 Task: Find connections with filter location Merelbeke with filter topic #SMMwith filter profile language German with filter current company Mitsubishi Electric in India with filter school P E S College of Engineering, MANDYA with filter industry Solar Electric Power Generation with filter service category Digital Marketing with filter keywords title Heavy Equipment Operator
Action: Mouse moved to (553, 103)
Screenshot: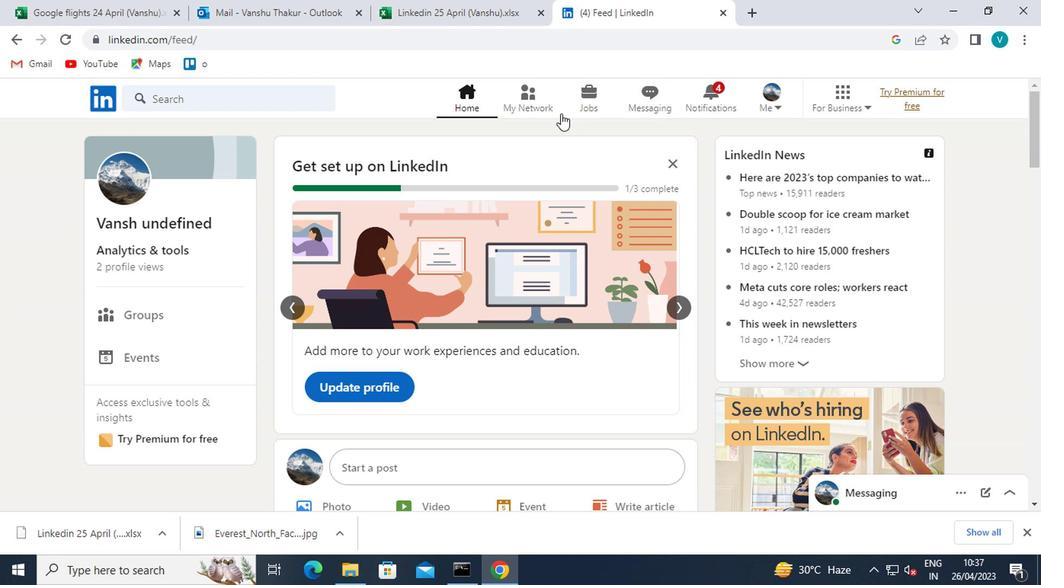 
Action: Mouse pressed left at (553, 103)
Screenshot: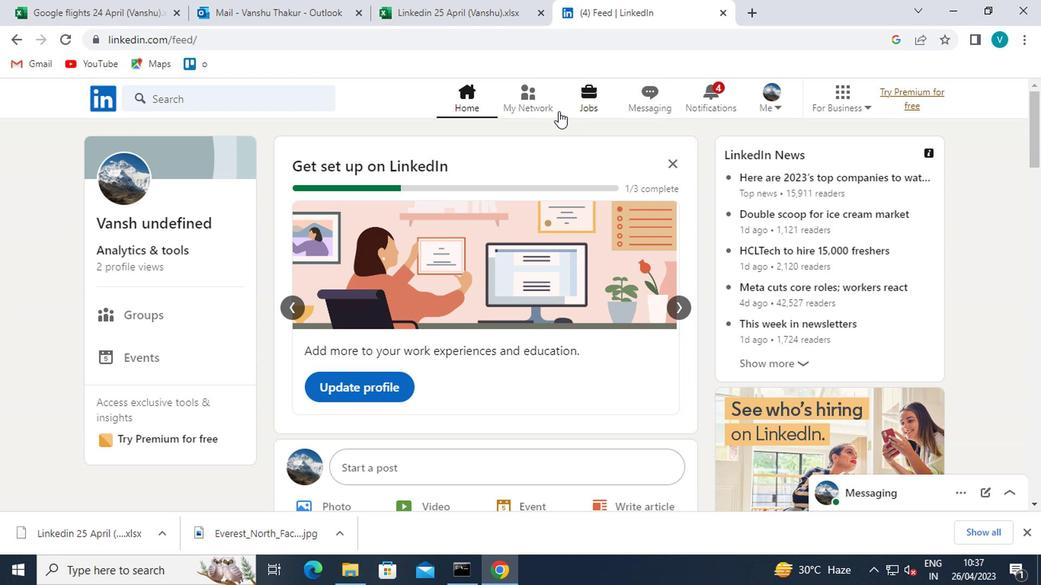 
Action: Mouse moved to (171, 177)
Screenshot: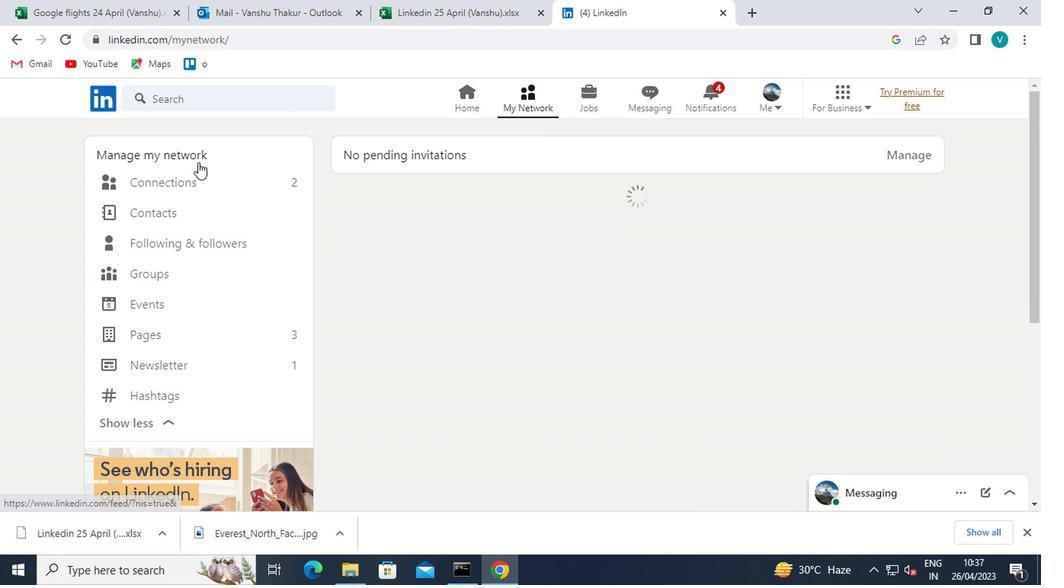 
Action: Mouse pressed left at (171, 177)
Screenshot: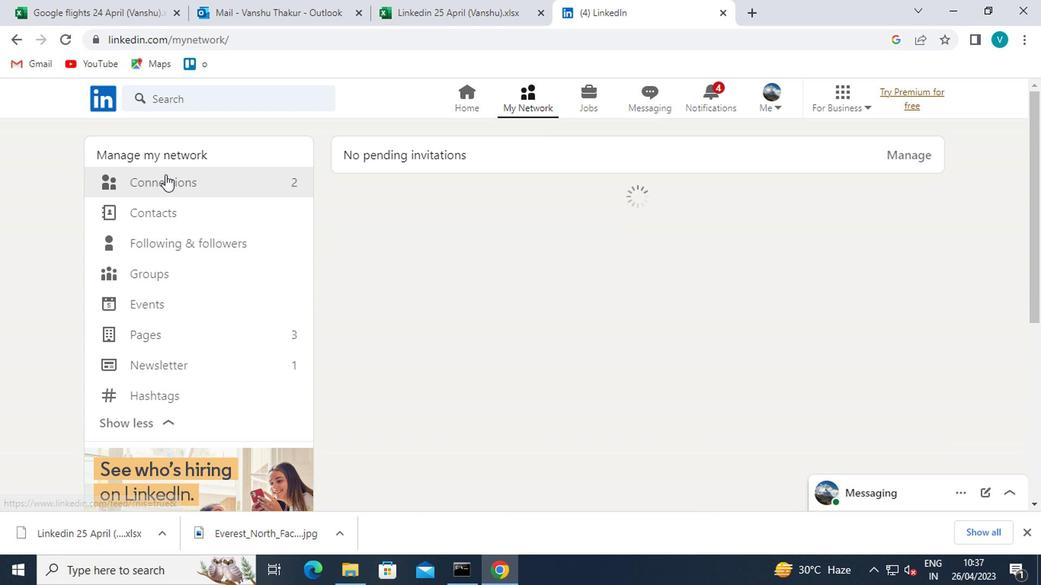 
Action: Mouse moved to (628, 175)
Screenshot: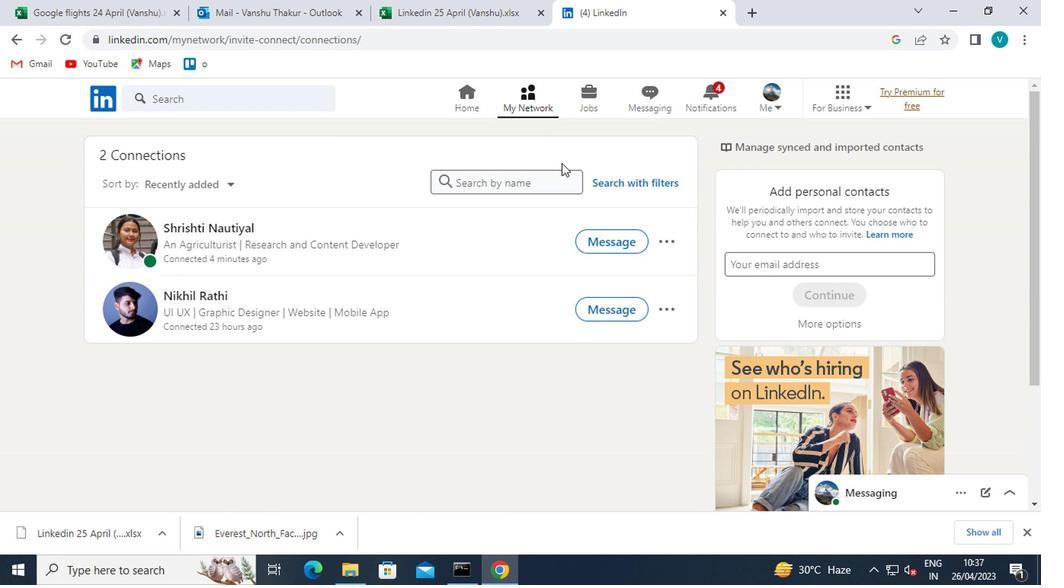 
Action: Mouse pressed left at (628, 175)
Screenshot: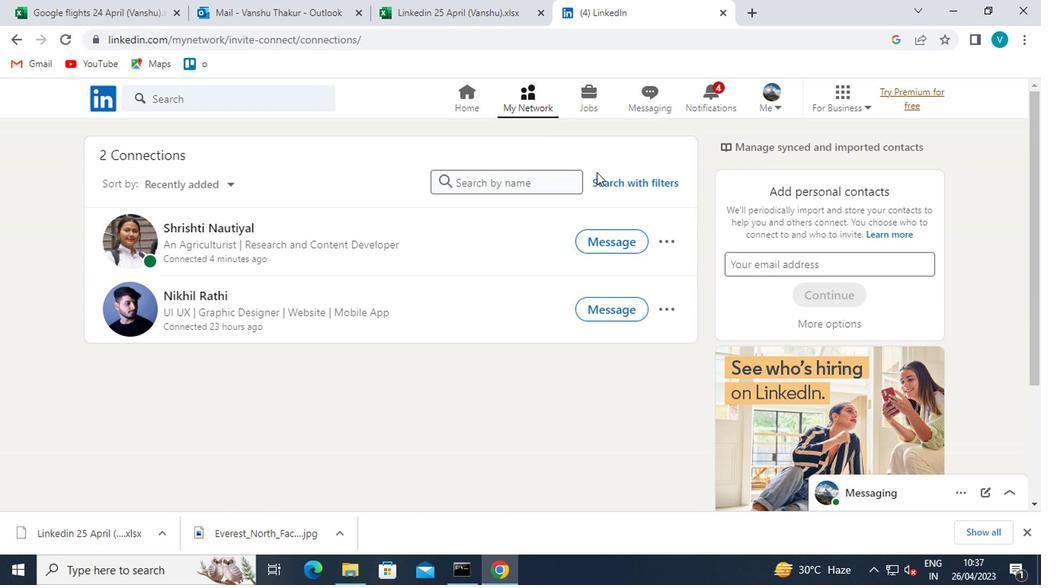 
Action: Mouse moved to (505, 138)
Screenshot: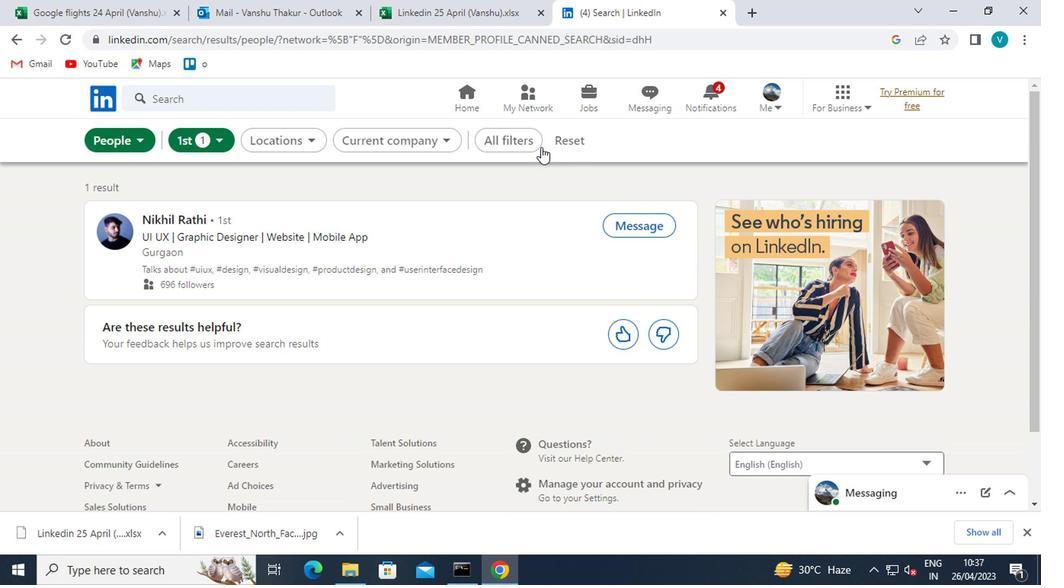 
Action: Mouse pressed left at (505, 138)
Screenshot: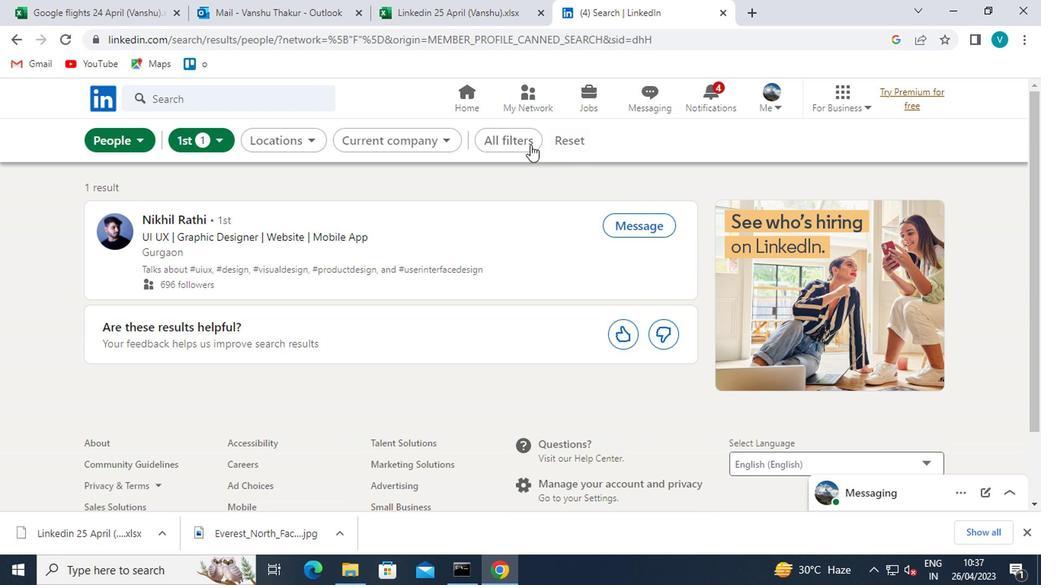 
Action: Mouse moved to (724, 269)
Screenshot: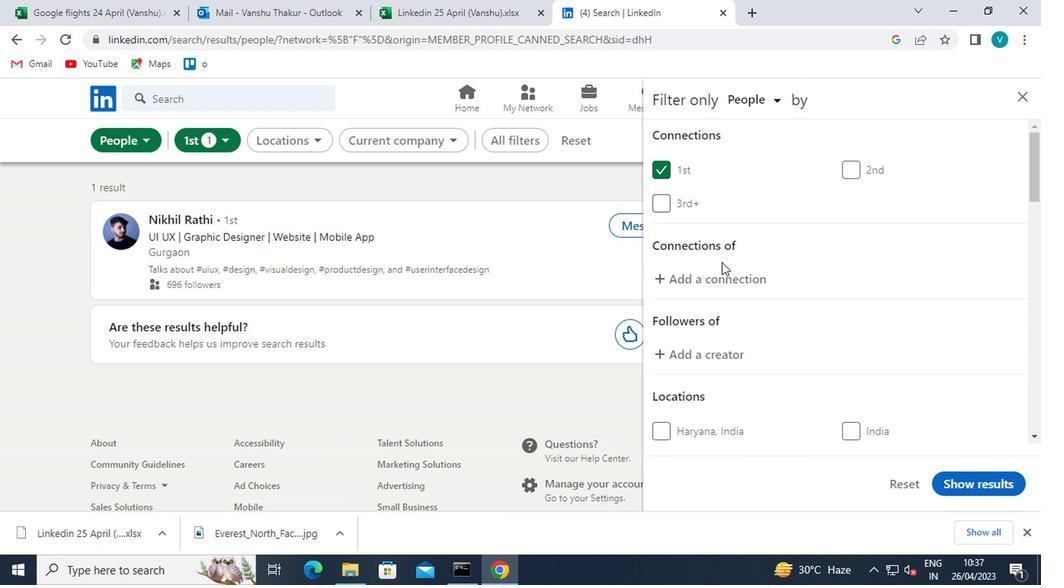 
Action: Mouse scrolled (724, 268) with delta (0, 0)
Screenshot: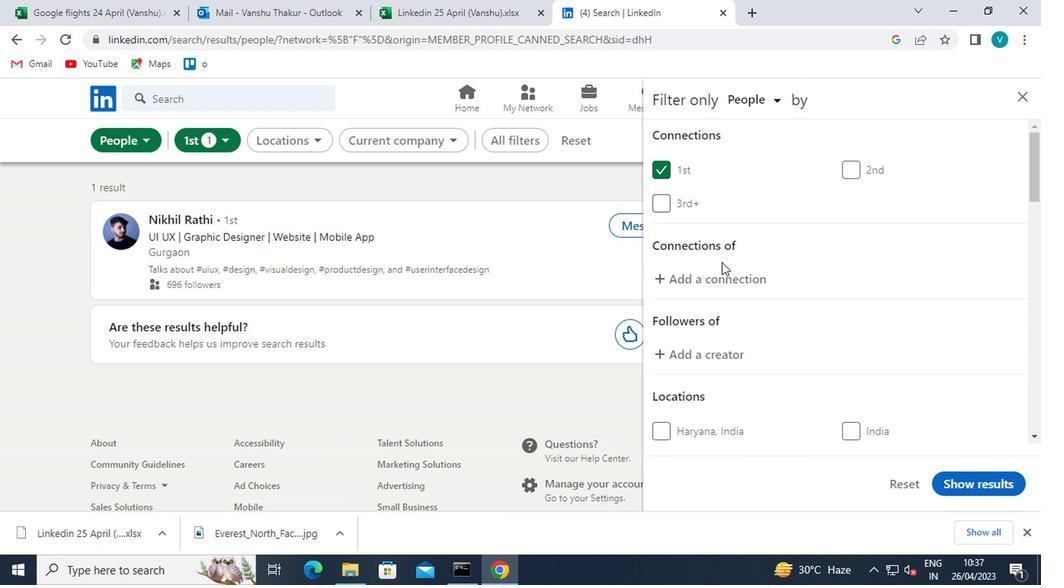
Action: Mouse scrolled (724, 268) with delta (0, 0)
Screenshot: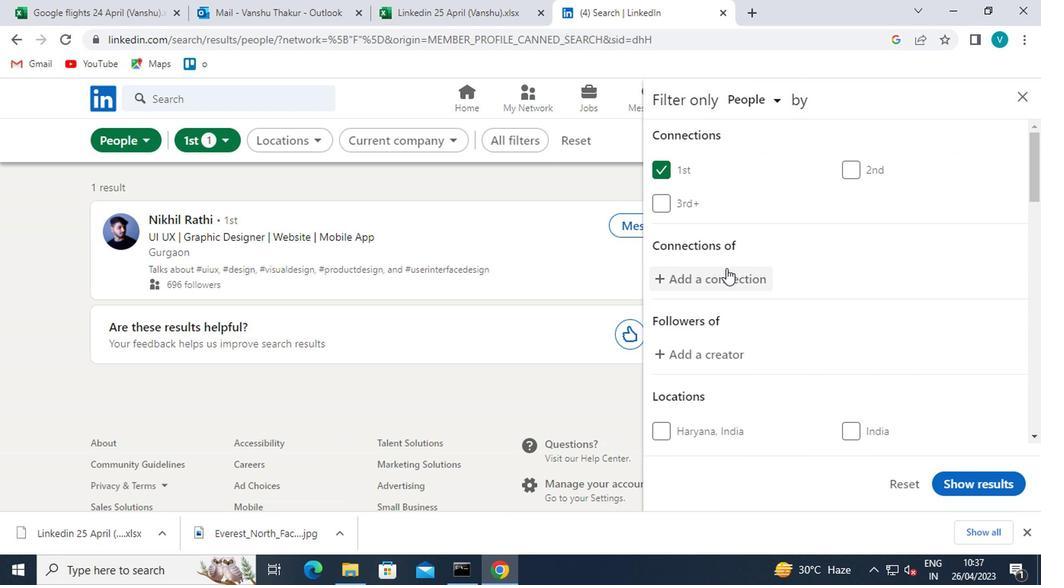 
Action: Mouse moved to (724, 341)
Screenshot: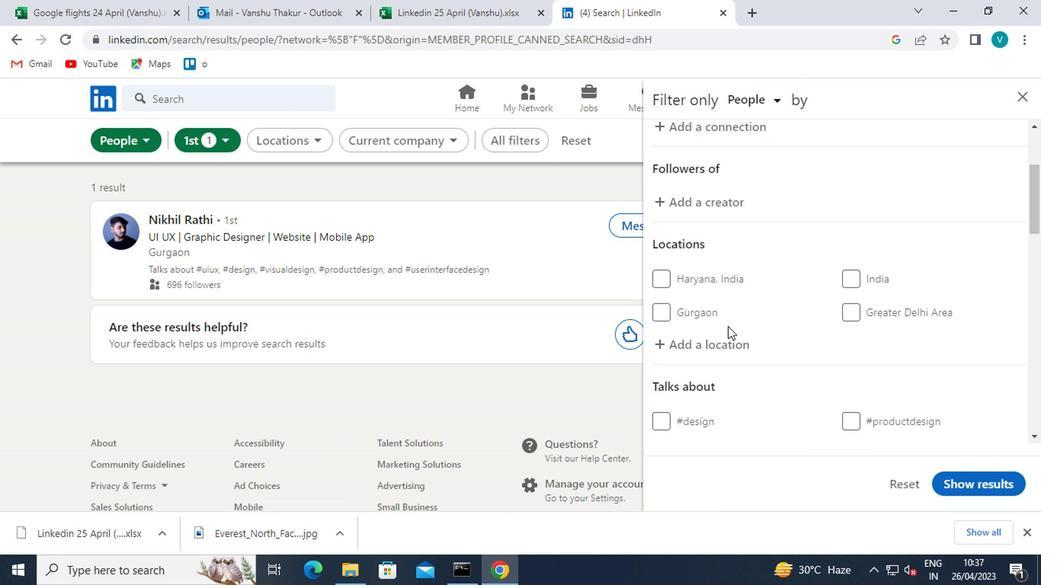 
Action: Mouse pressed left at (724, 341)
Screenshot: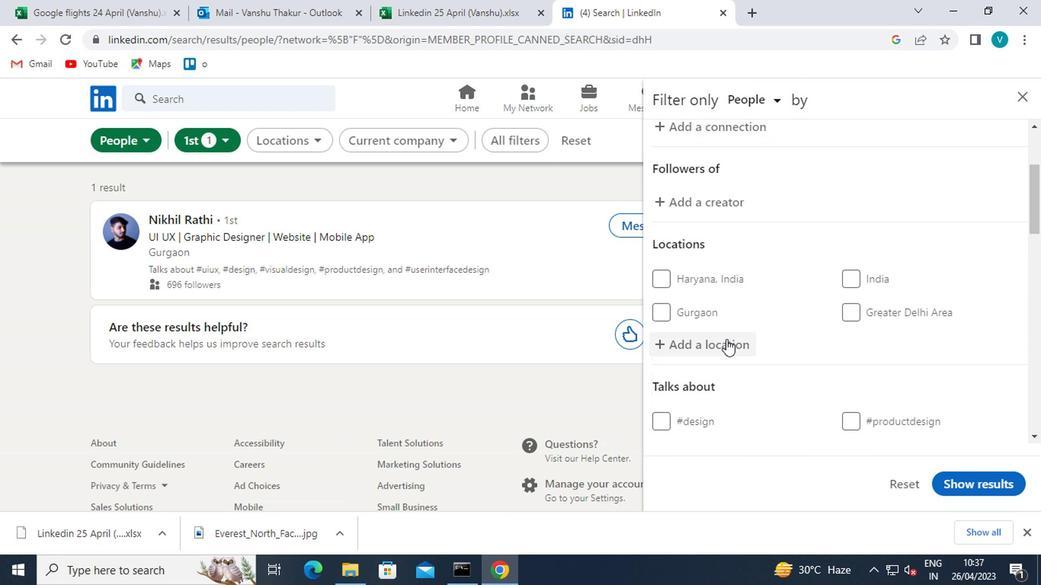 
Action: Key pressed <Key.shift>MERELN<Key.backspace>BEKE
Screenshot: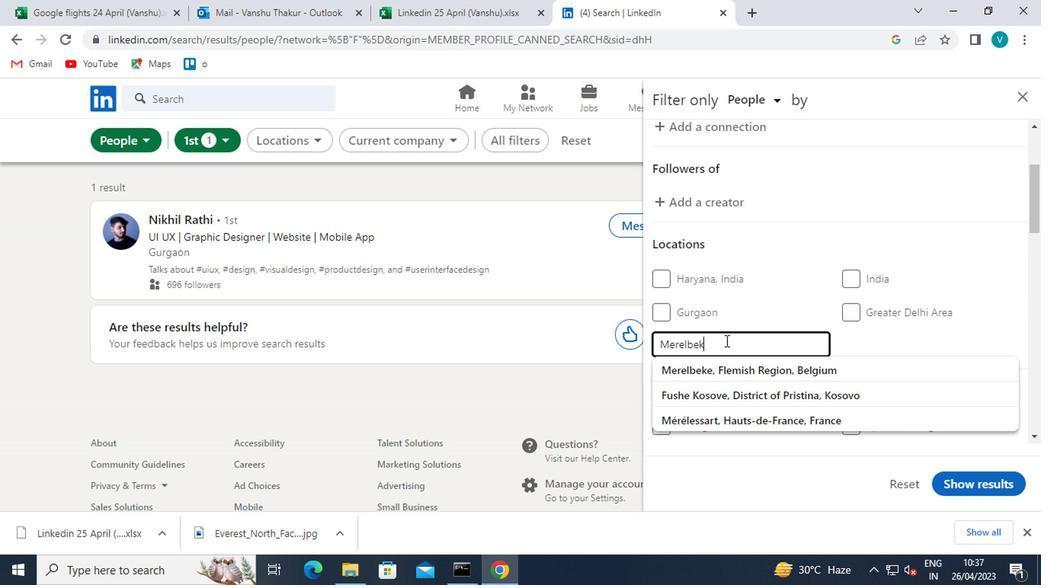 
Action: Mouse moved to (736, 369)
Screenshot: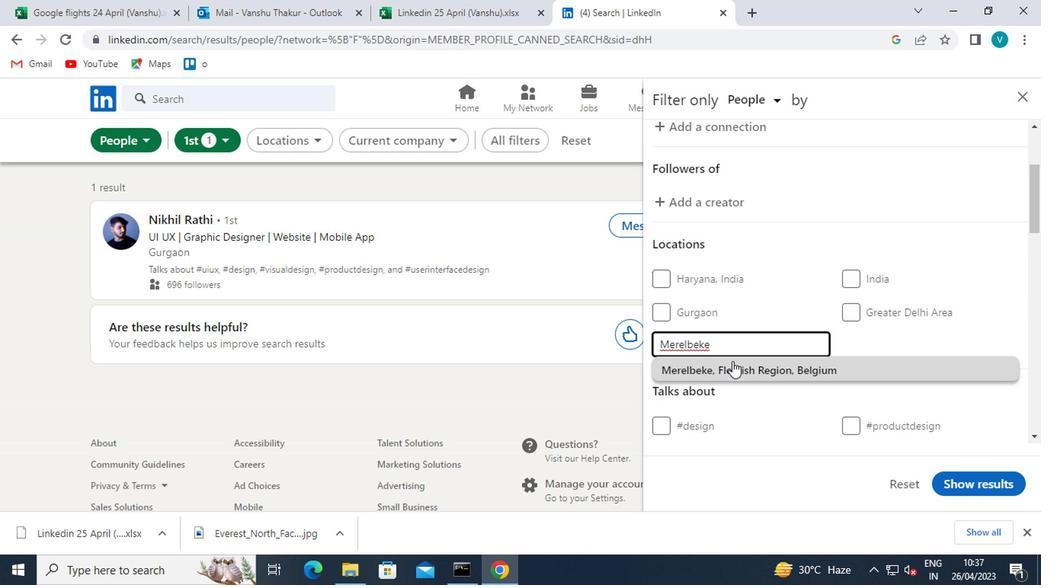 
Action: Mouse pressed left at (736, 369)
Screenshot: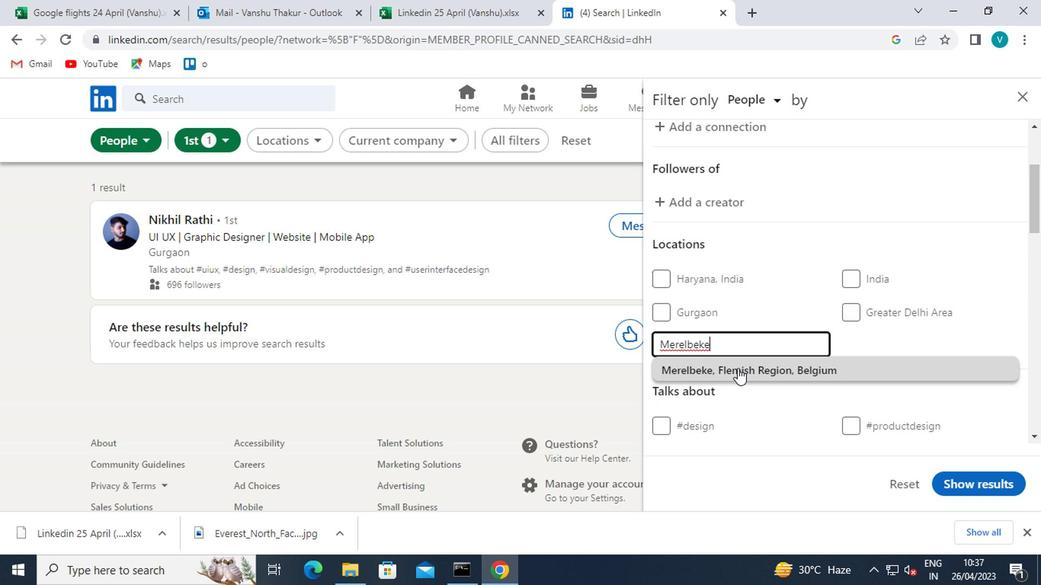 
Action: Mouse scrolled (736, 368) with delta (0, 0)
Screenshot: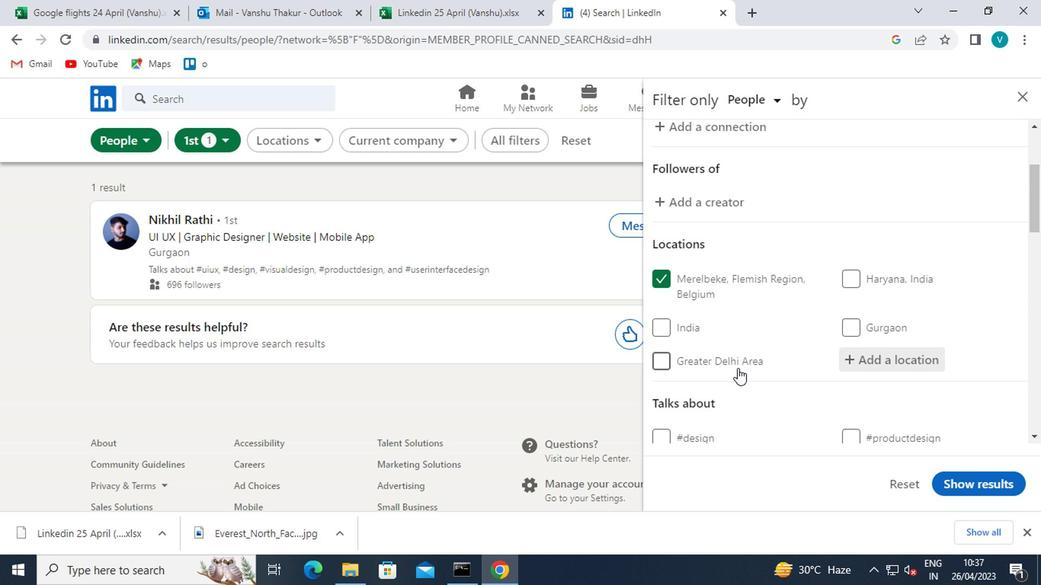 
Action: Mouse scrolled (736, 368) with delta (0, 0)
Screenshot: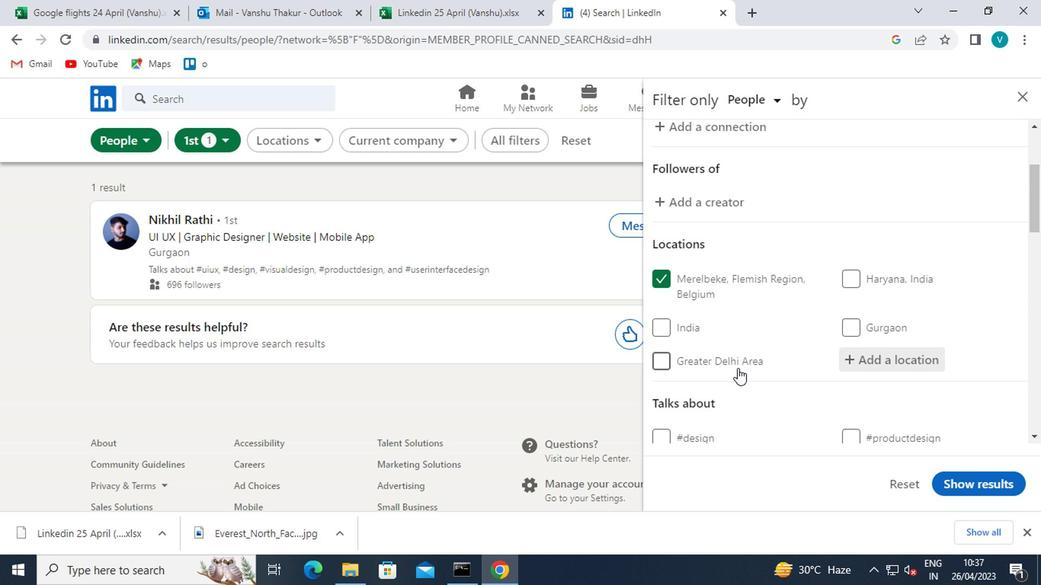
Action: Mouse moved to (857, 341)
Screenshot: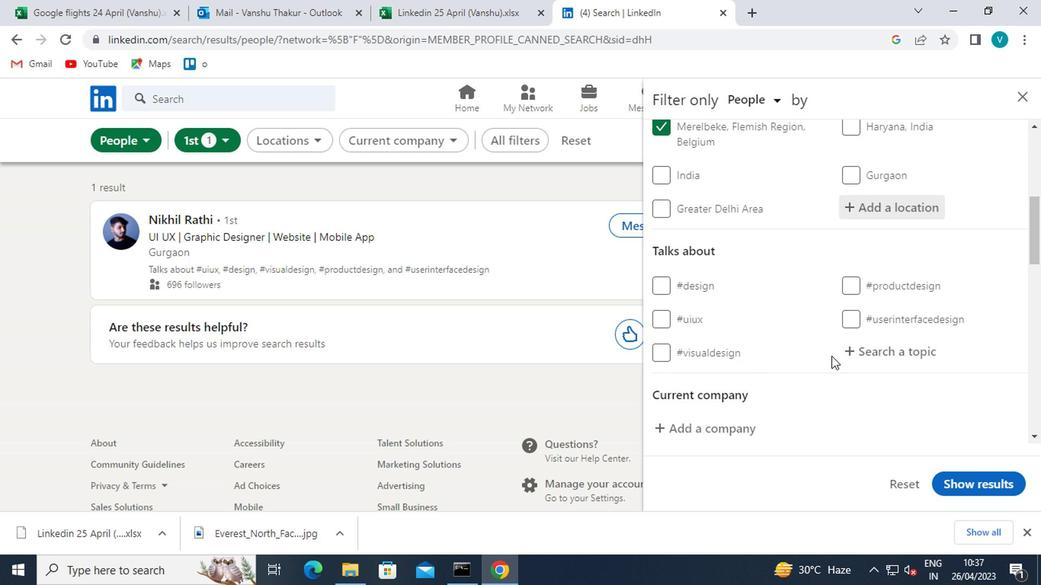 
Action: Mouse pressed left at (857, 341)
Screenshot: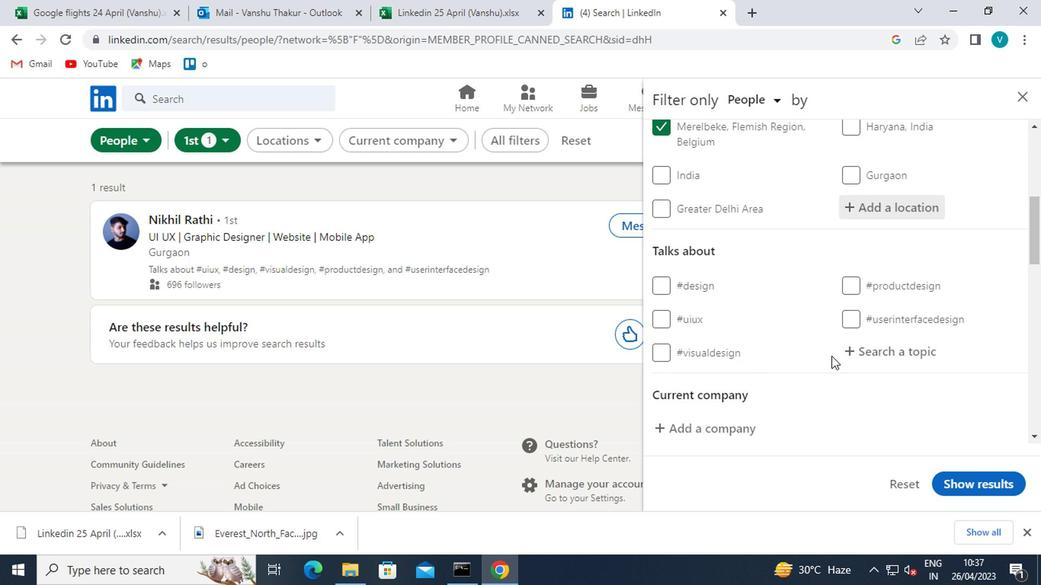 
Action: Mouse moved to (858, 341)
Screenshot: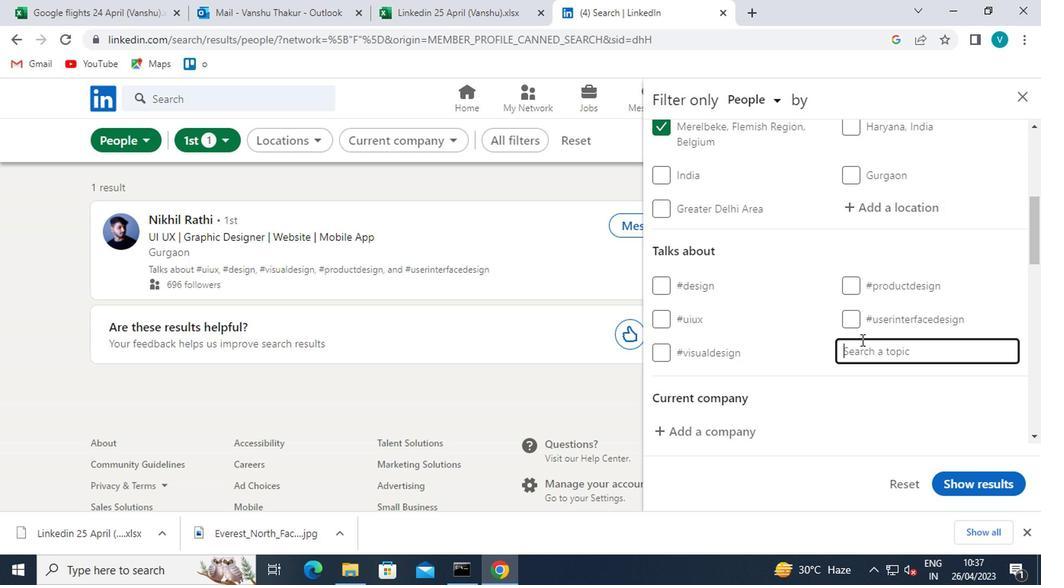 
Action: Key pressed <Key.shift><Key.shift><Key.shift><Key.shift><Key.shift><Key.shift><Key.shift><Key.shift><Key.shift><Key.shift><Key.shift><Key.shift><Key.shift><Key.shift><Key.shift><Key.shift><Key.shift><Key.shift><Key.shift><Key.shift><Key.shift>#<Key.shift><Key.shift><Key.shift><Key.shift><Key.shift><Key.shift><Key.shift><Key.shift><Key.shift><Key.shift>SMM
Screenshot: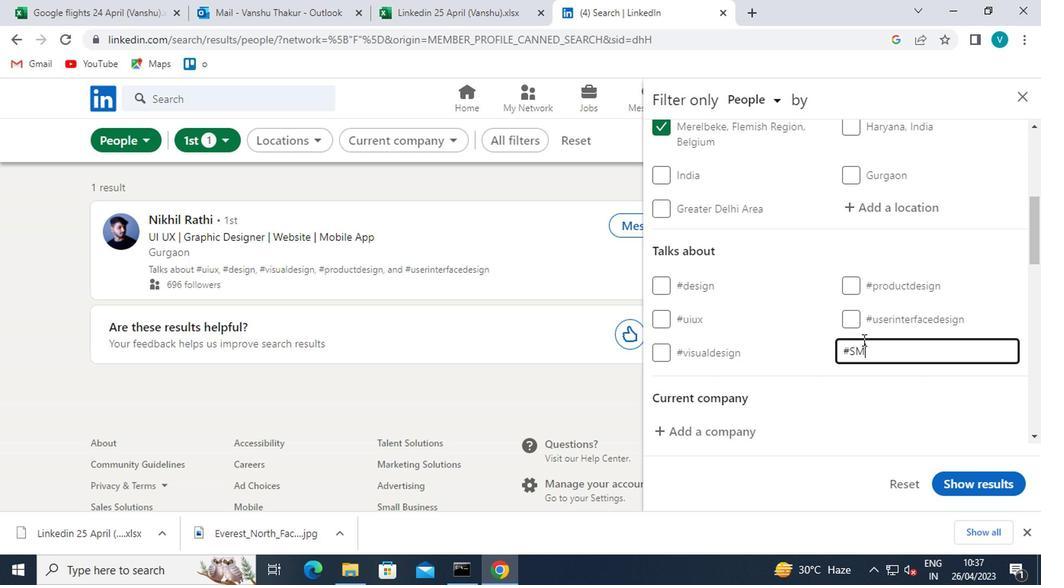 
Action: Mouse moved to (867, 374)
Screenshot: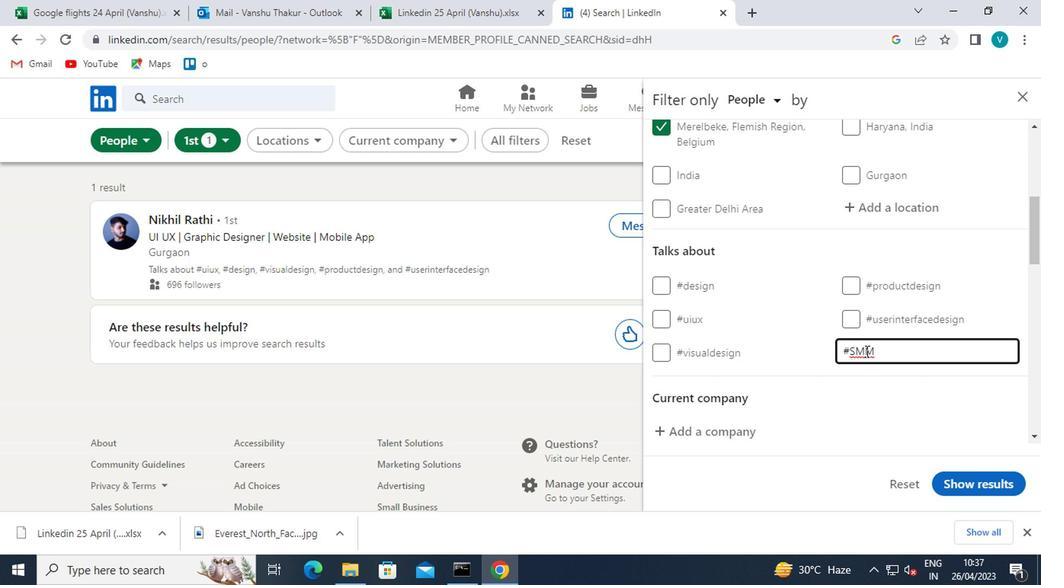 
Action: Mouse pressed left at (867, 374)
Screenshot: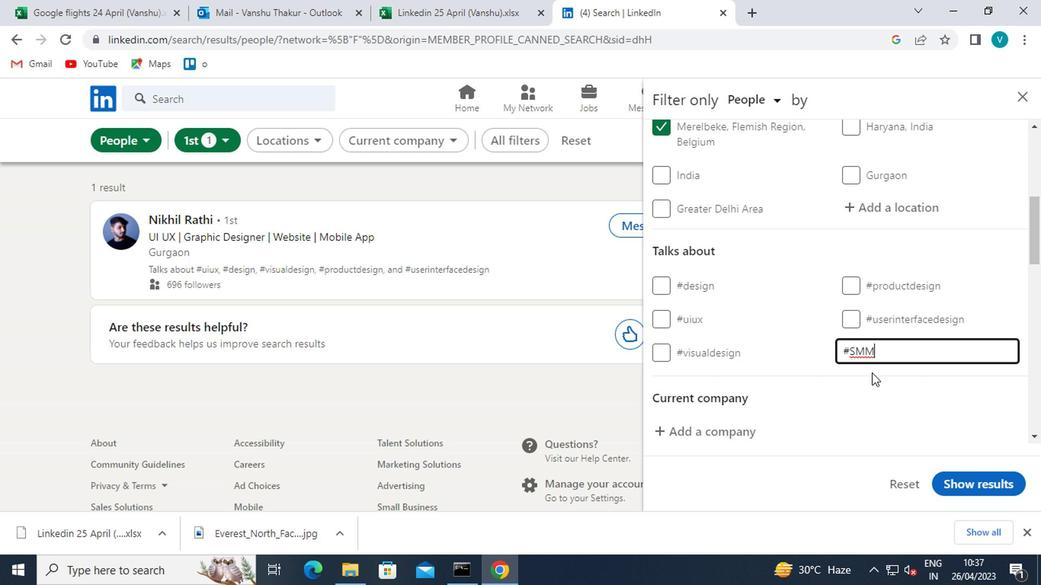 
Action: Mouse scrolled (867, 373) with delta (0, -1)
Screenshot: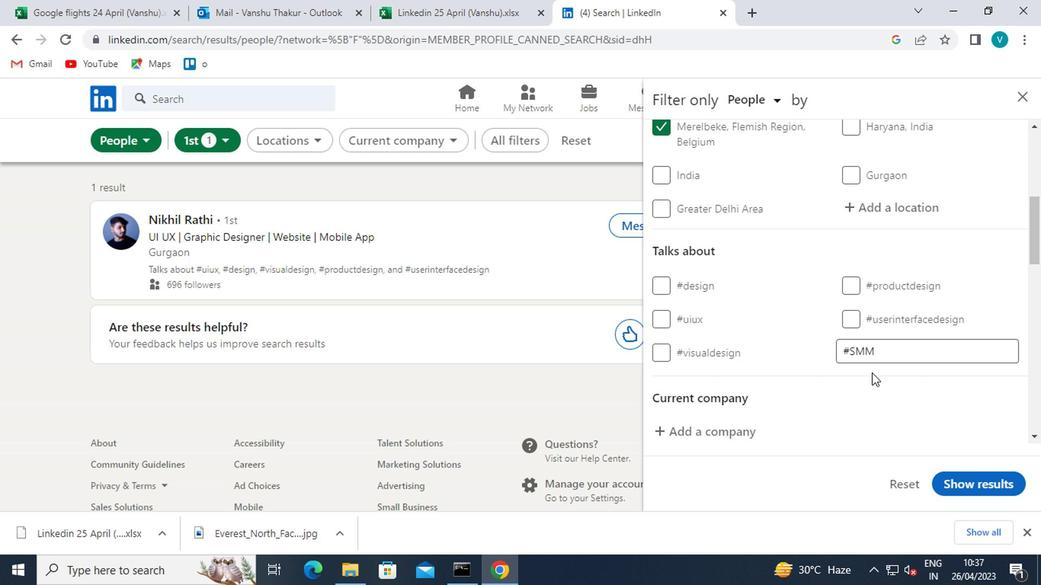 
Action: Mouse scrolled (867, 373) with delta (0, -1)
Screenshot: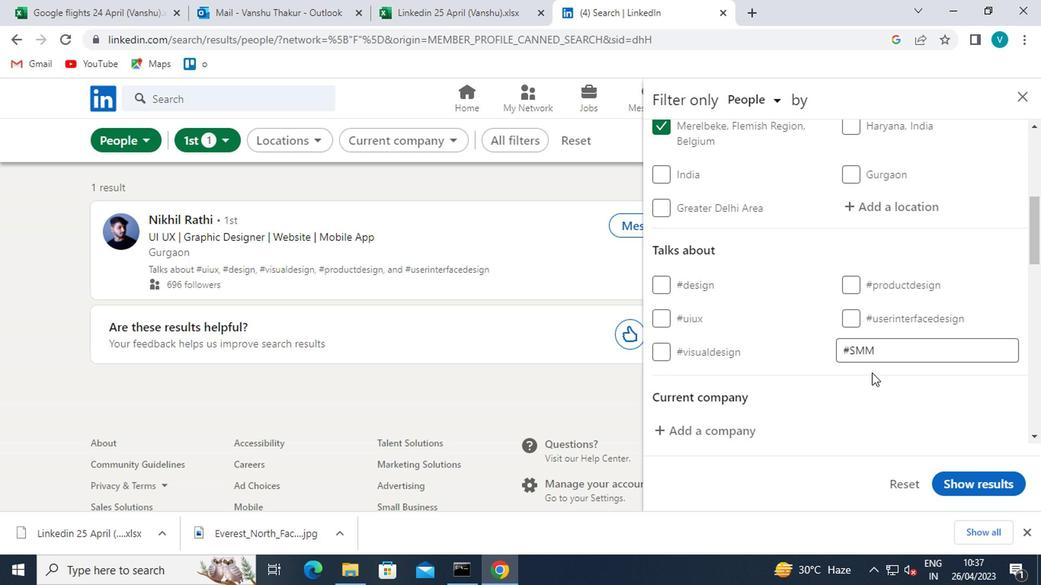 
Action: Mouse scrolled (867, 373) with delta (0, -1)
Screenshot: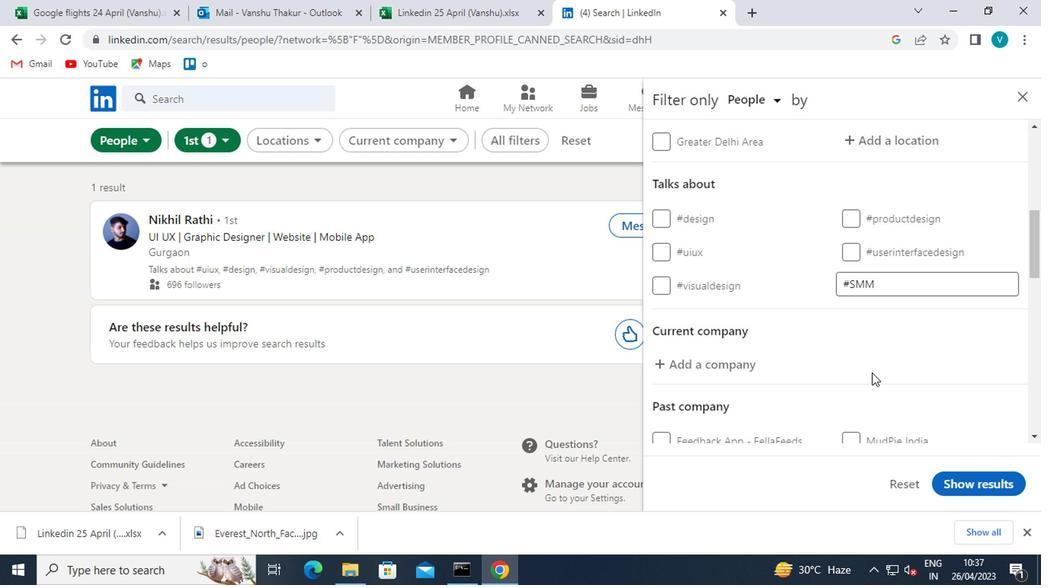 
Action: Mouse moved to (734, 203)
Screenshot: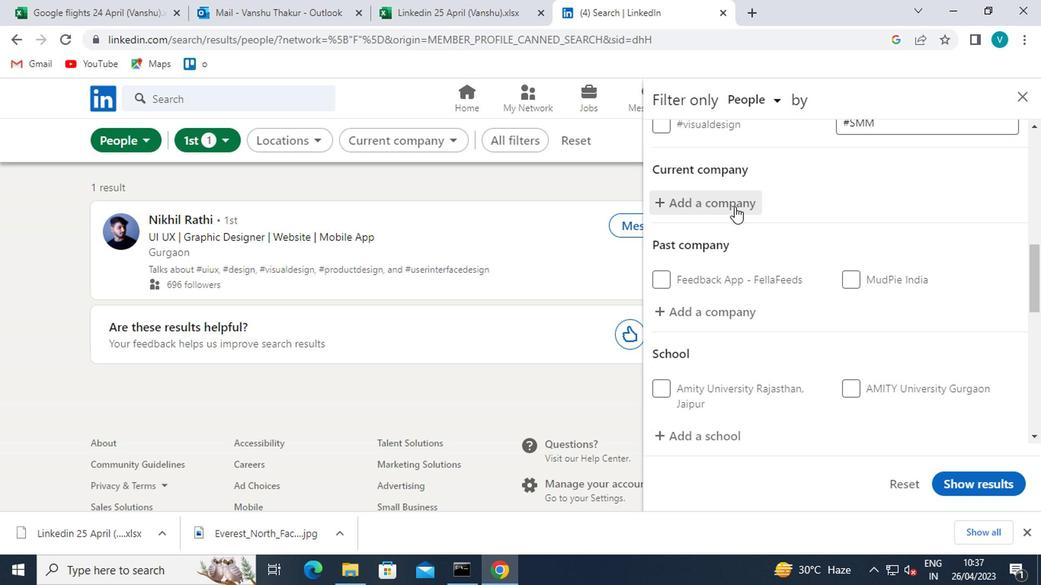 
Action: Mouse pressed left at (734, 203)
Screenshot: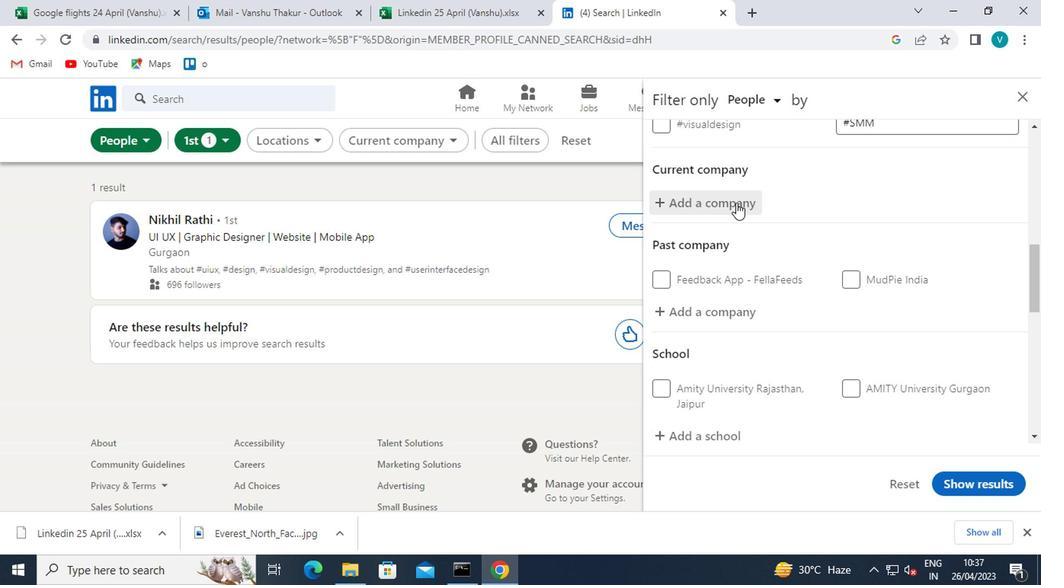
Action: Mouse moved to (734, 202)
Screenshot: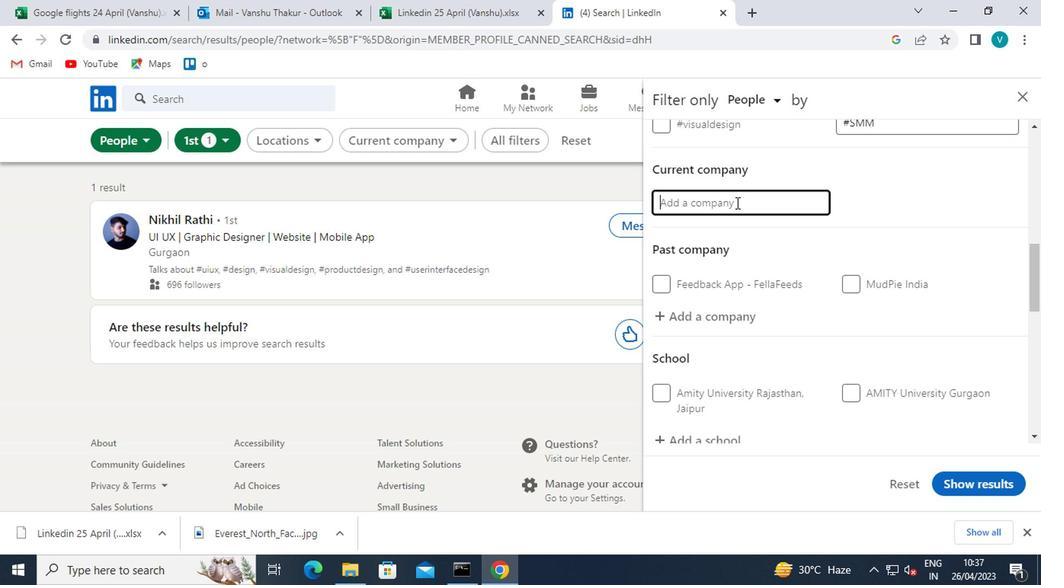 
Action: Key pressed <Key.shift>MITU<Key.backspace>SUBI
Screenshot: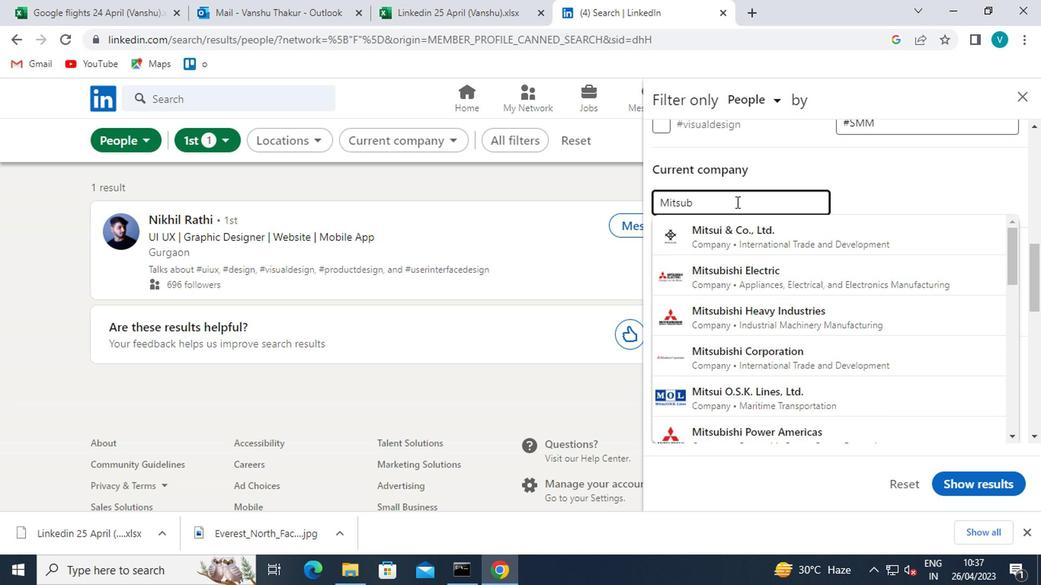 
Action: Mouse moved to (716, 233)
Screenshot: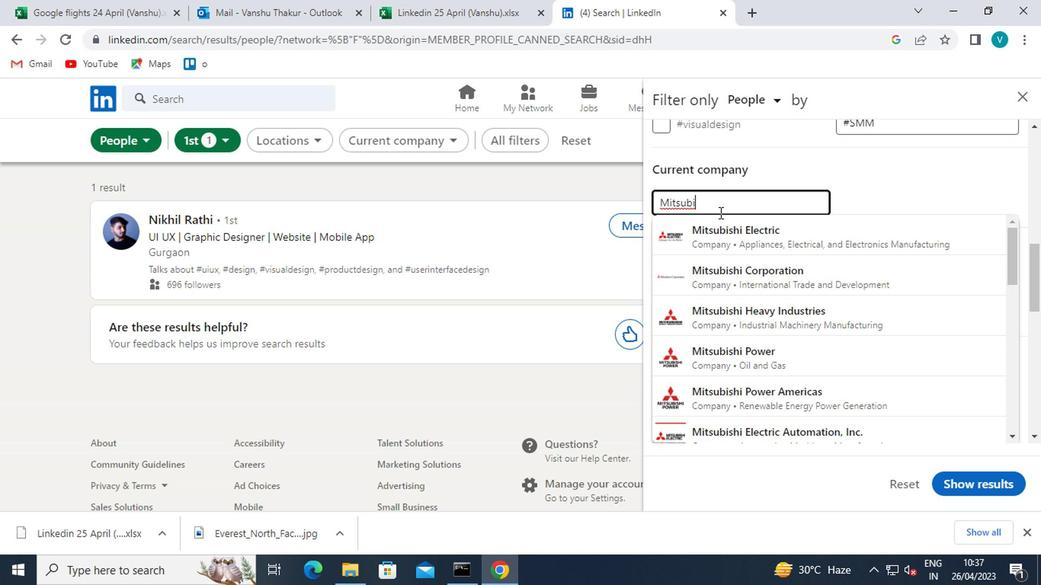 
Action: Mouse pressed left at (716, 233)
Screenshot: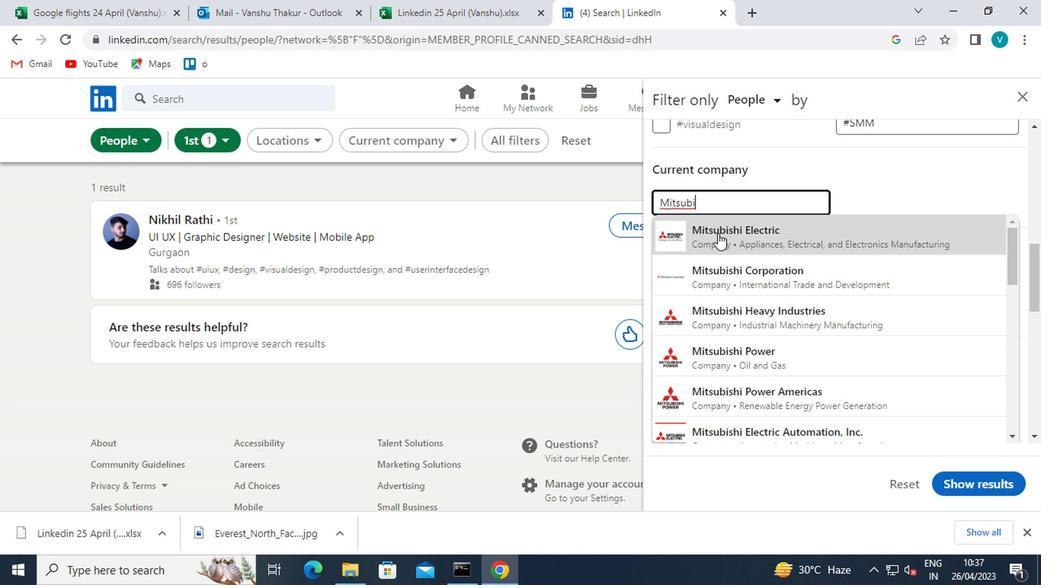 
Action: Mouse scrolled (716, 233) with delta (0, 0)
Screenshot: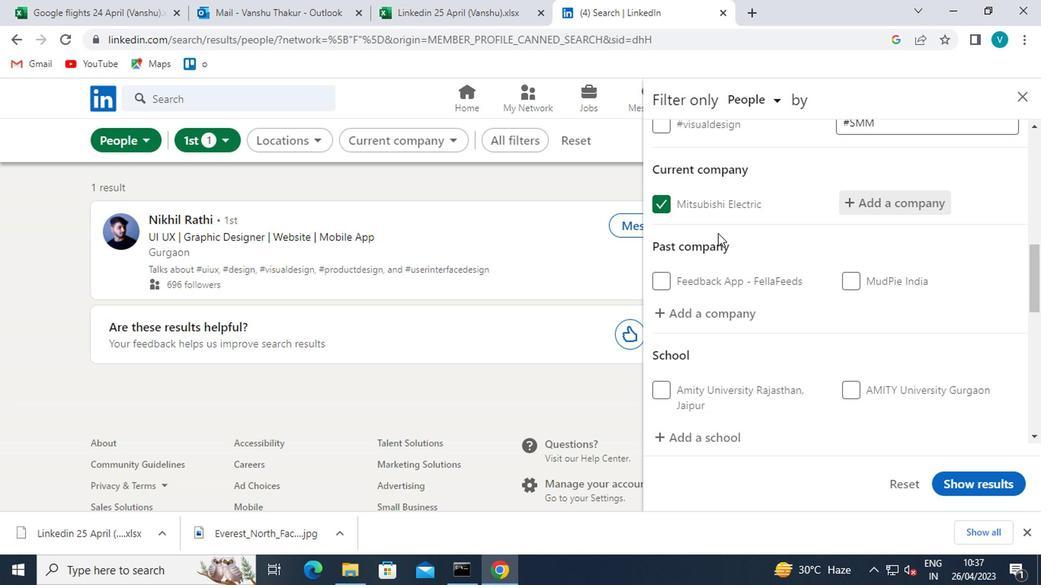 
Action: Mouse scrolled (716, 233) with delta (0, 0)
Screenshot: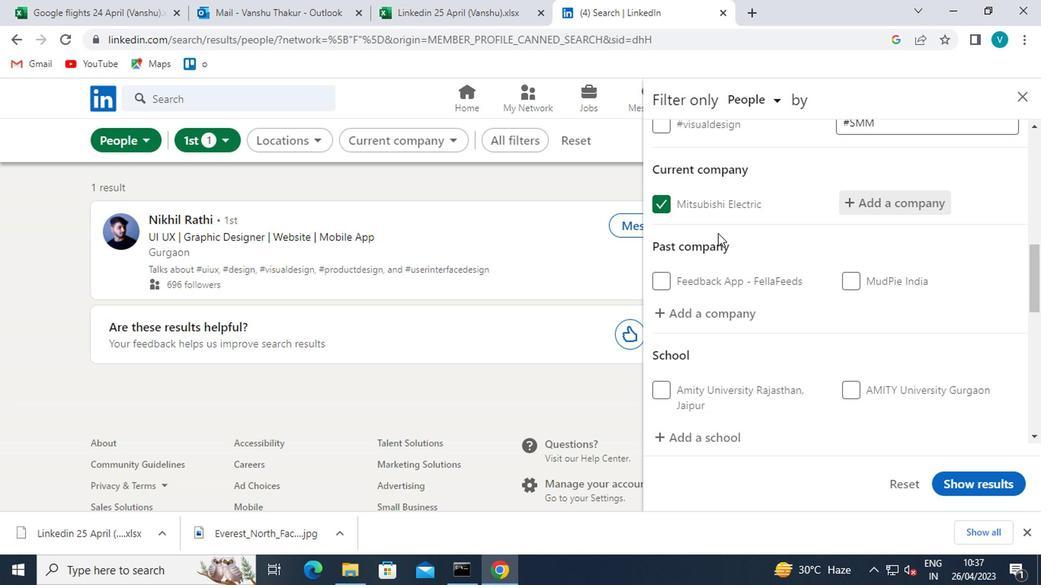 
Action: Mouse moved to (693, 283)
Screenshot: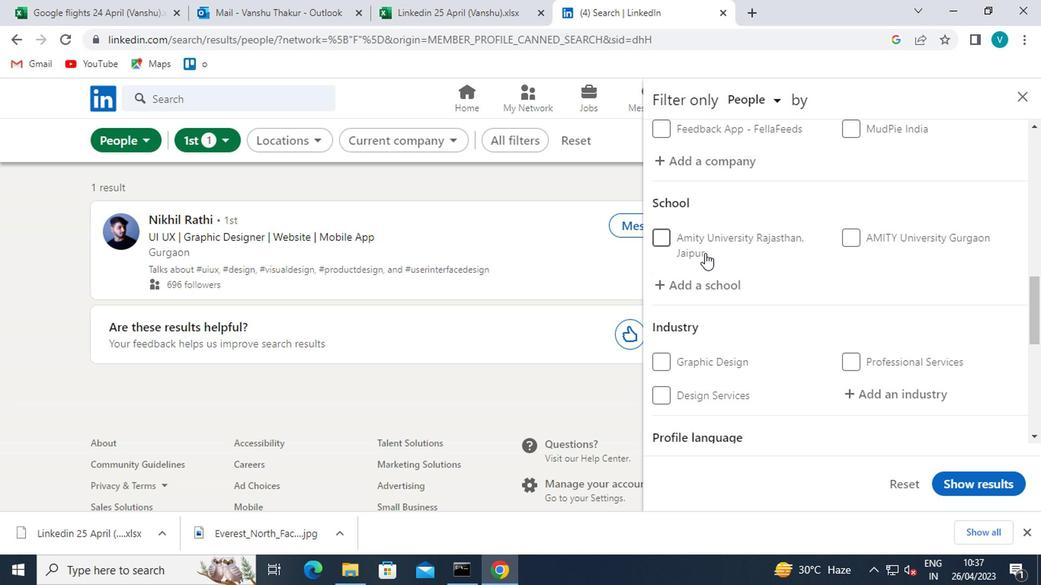 
Action: Mouse pressed left at (693, 283)
Screenshot: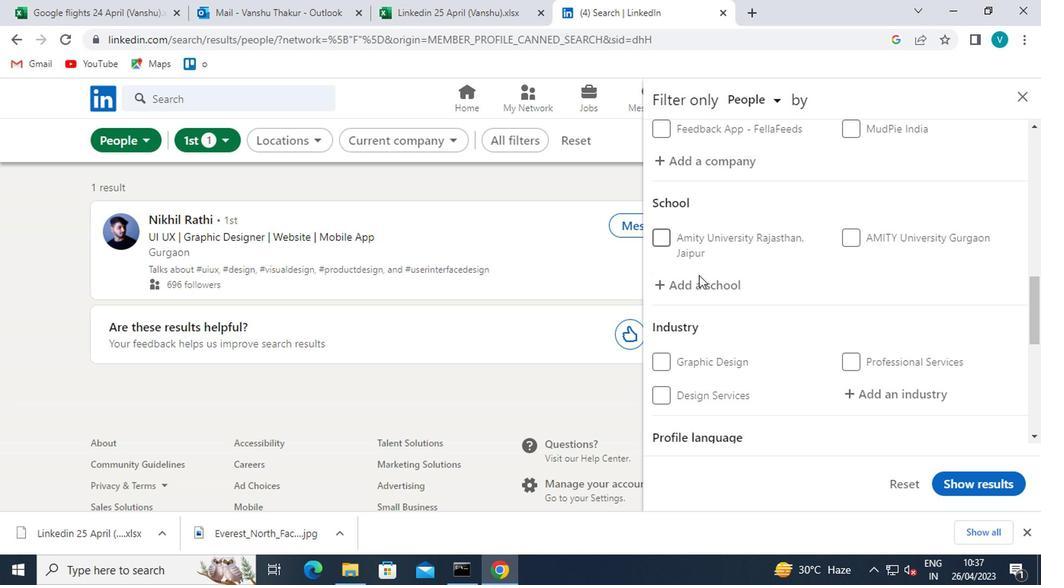 
Action: Key pressed <Key.shift>P<Key.space><Key.shift>E<Key.space><Key.shift>S<Key.space>
Screenshot: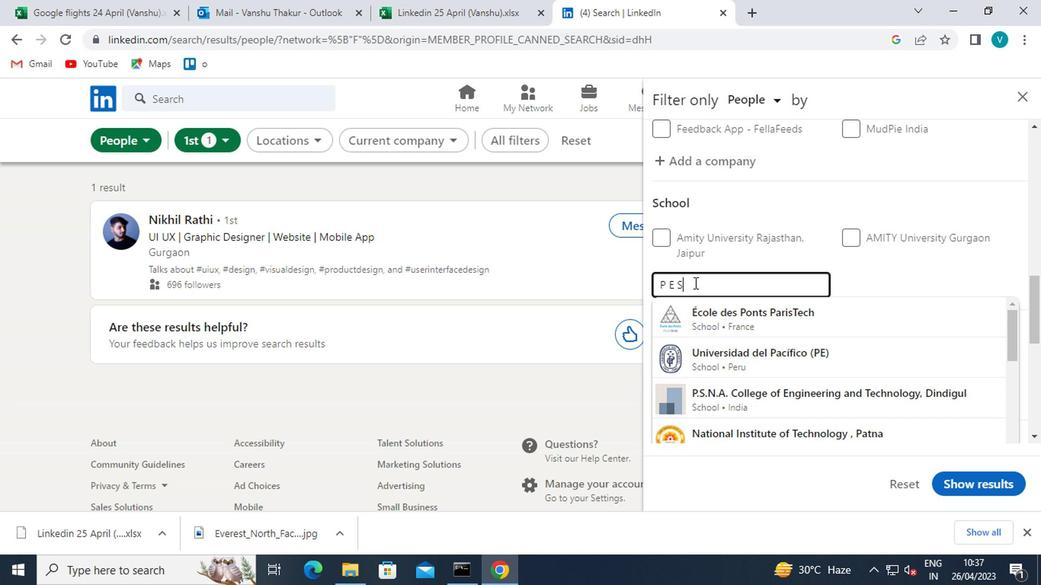 
Action: Mouse moved to (783, 397)
Screenshot: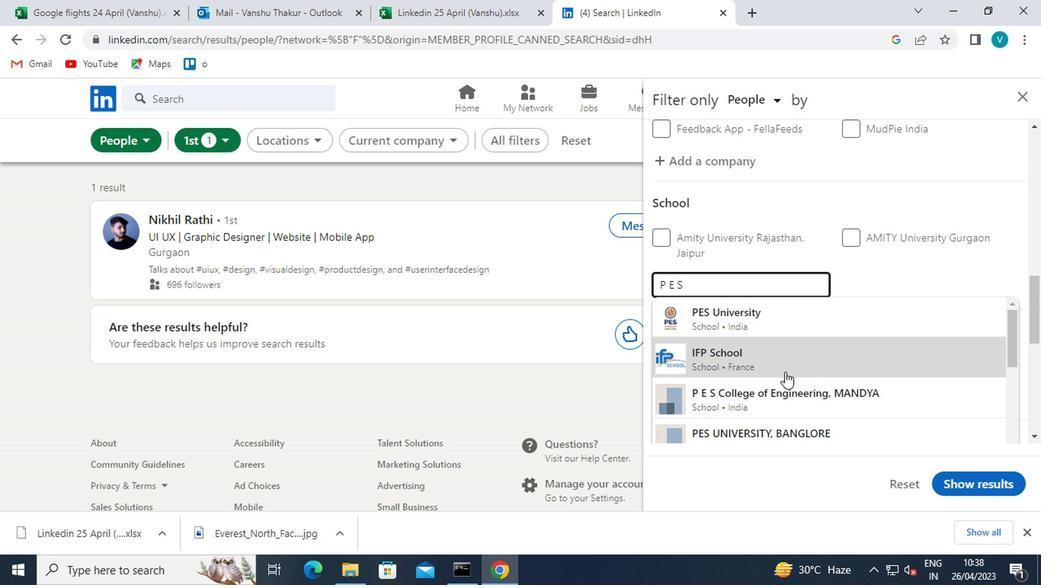 
Action: Mouse pressed left at (783, 397)
Screenshot: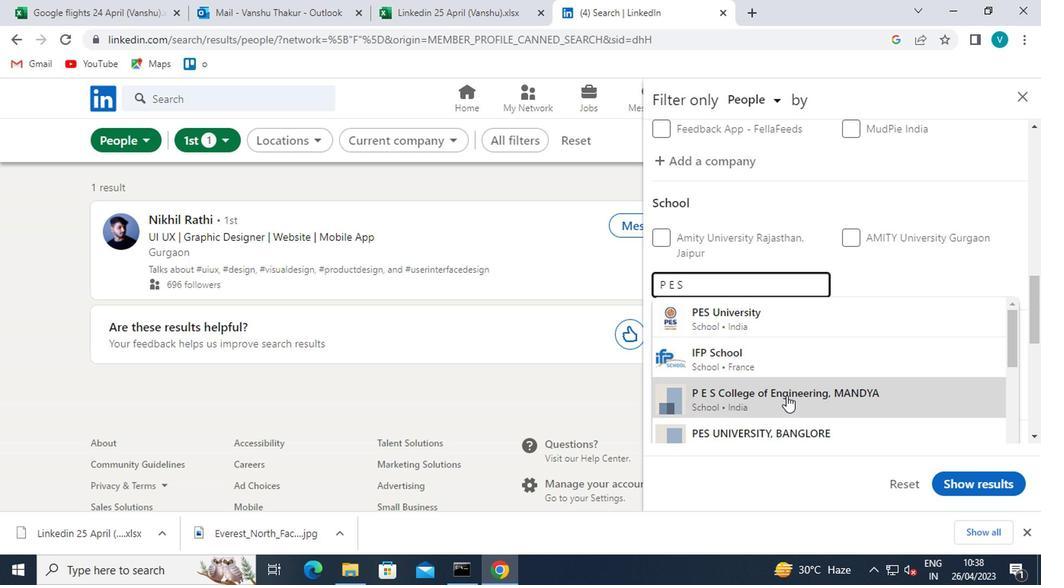 
Action: Mouse scrolled (783, 396) with delta (0, 0)
Screenshot: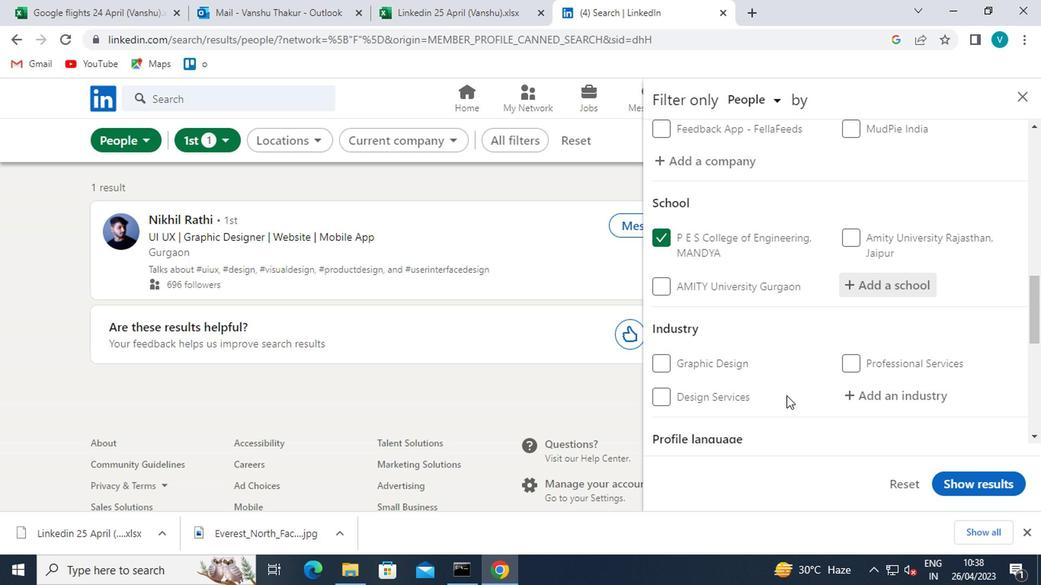 
Action: Mouse scrolled (783, 396) with delta (0, 0)
Screenshot: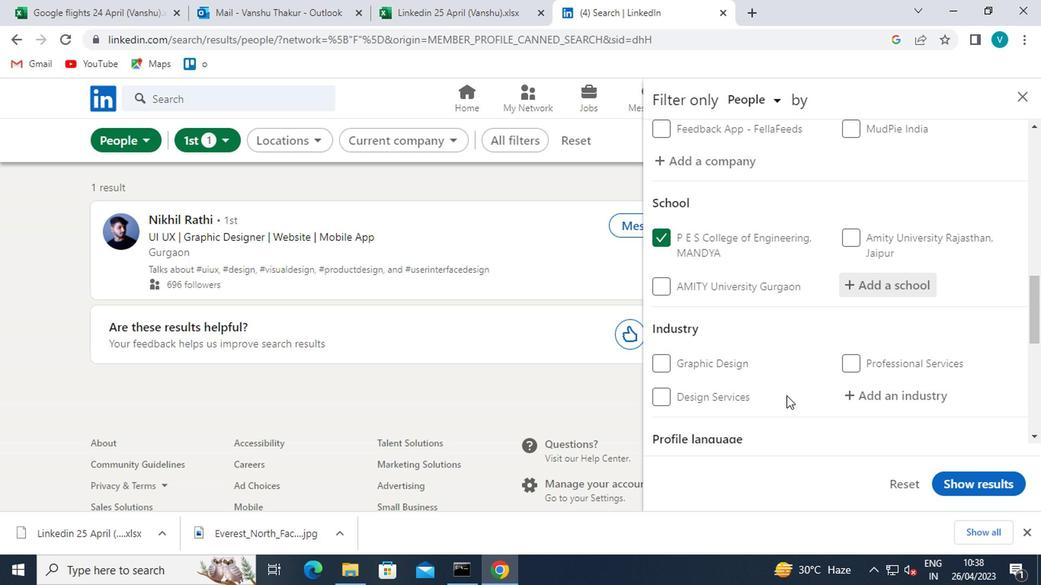 
Action: Mouse moved to (913, 241)
Screenshot: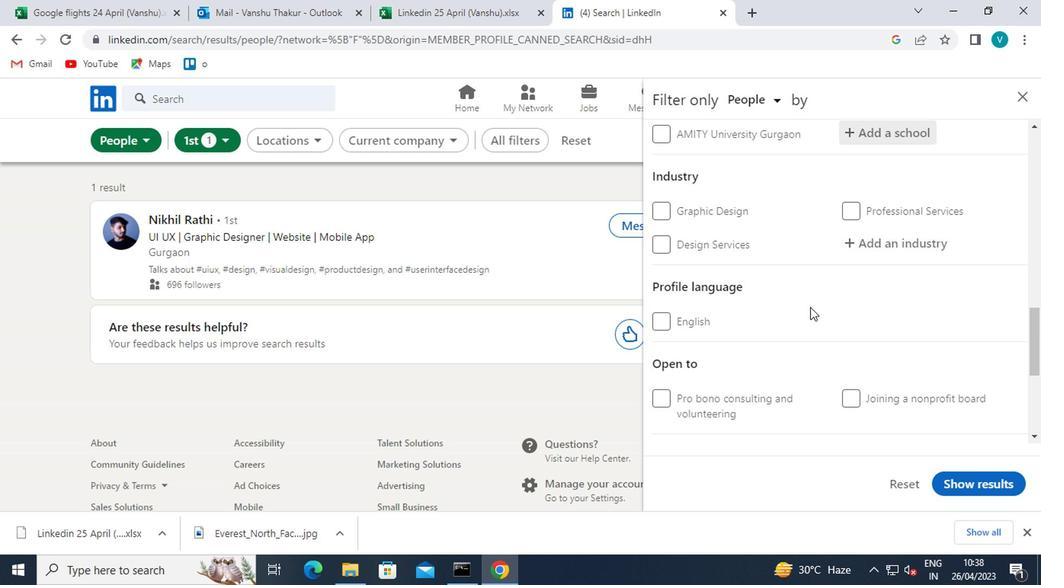 
Action: Mouse pressed left at (913, 241)
Screenshot: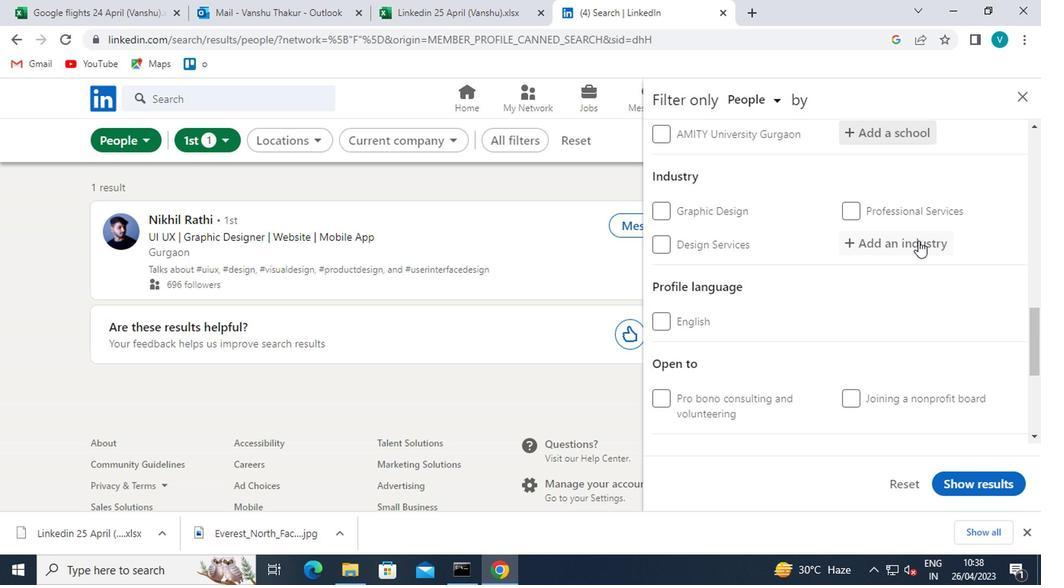 
Action: Key pressed <Key.shift>SOLAR<Key.space>
Screenshot: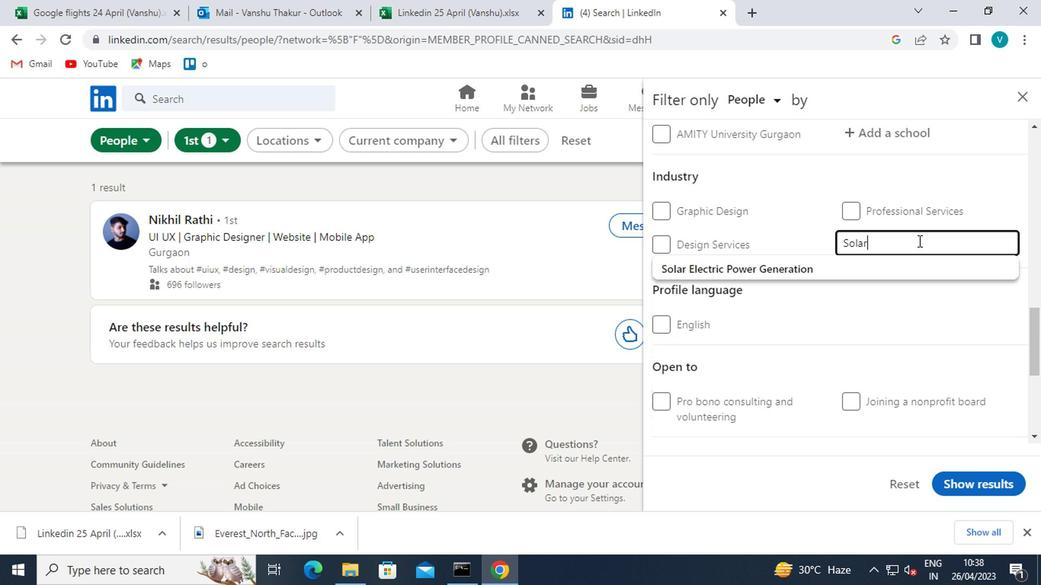 
Action: Mouse moved to (821, 270)
Screenshot: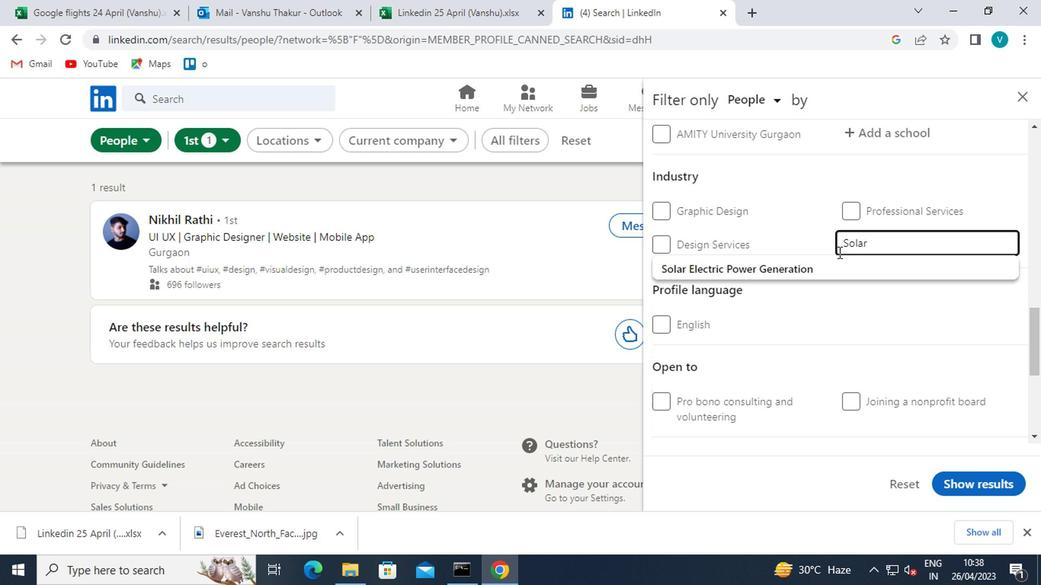 
Action: Mouse pressed left at (821, 270)
Screenshot: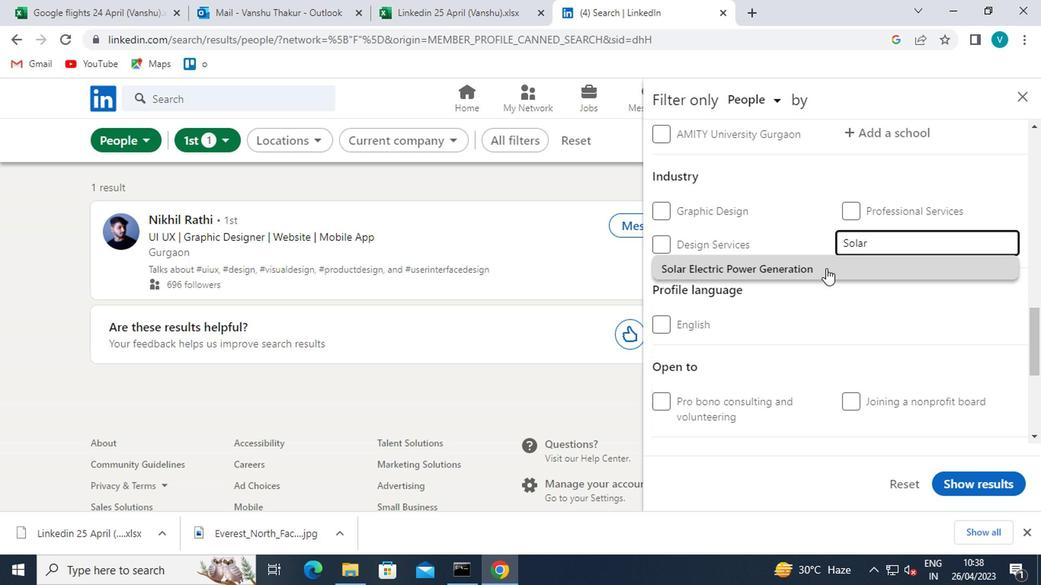 
Action: Mouse scrolled (821, 270) with delta (0, 0)
Screenshot: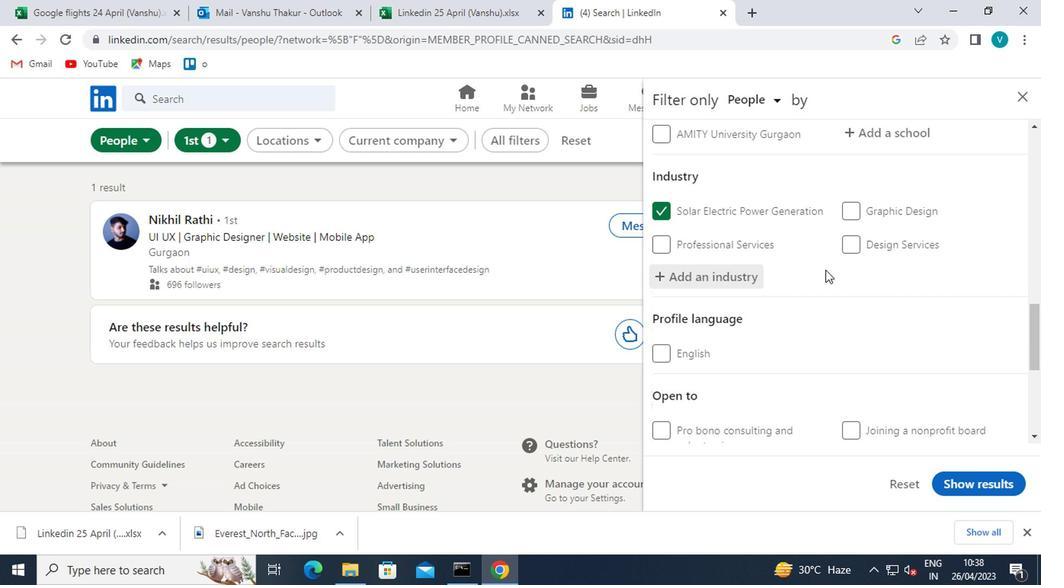
Action: Mouse scrolled (821, 270) with delta (0, 0)
Screenshot: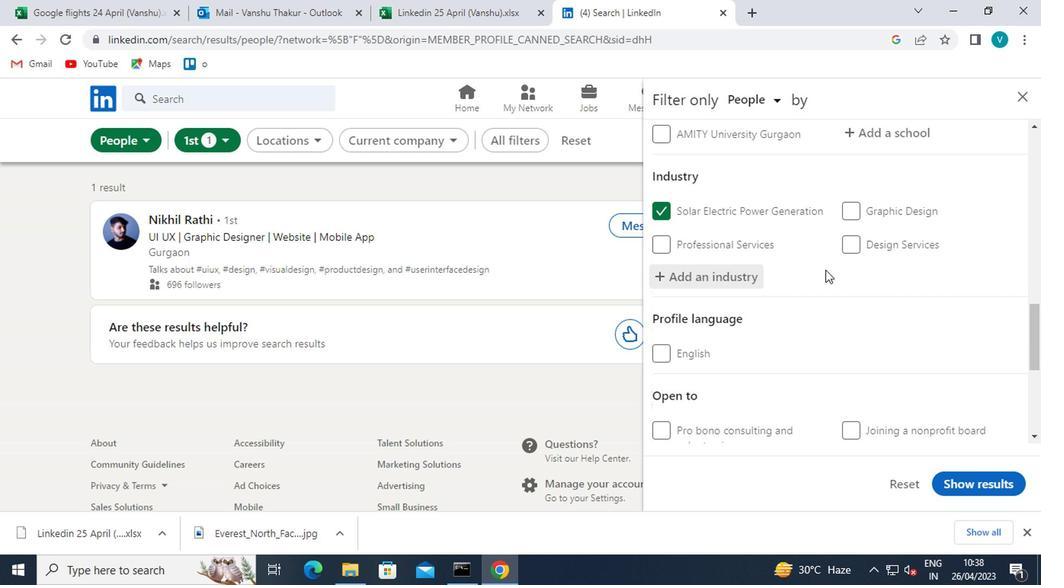 
Action: Mouse scrolled (821, 270) with delta (0, 0)
Screenshot: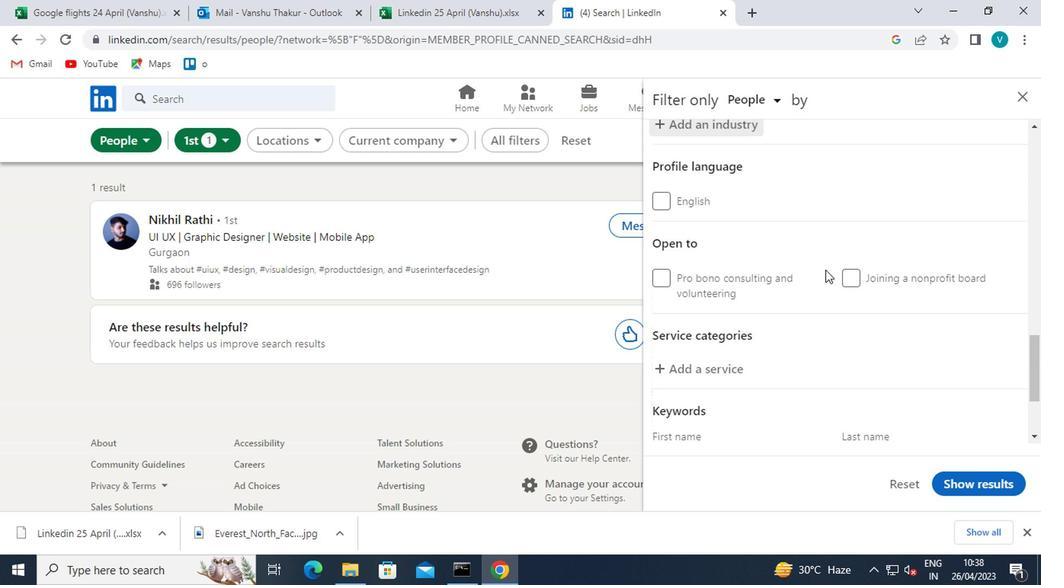
Action: Mouse moved to (709, 286)
Screenshot: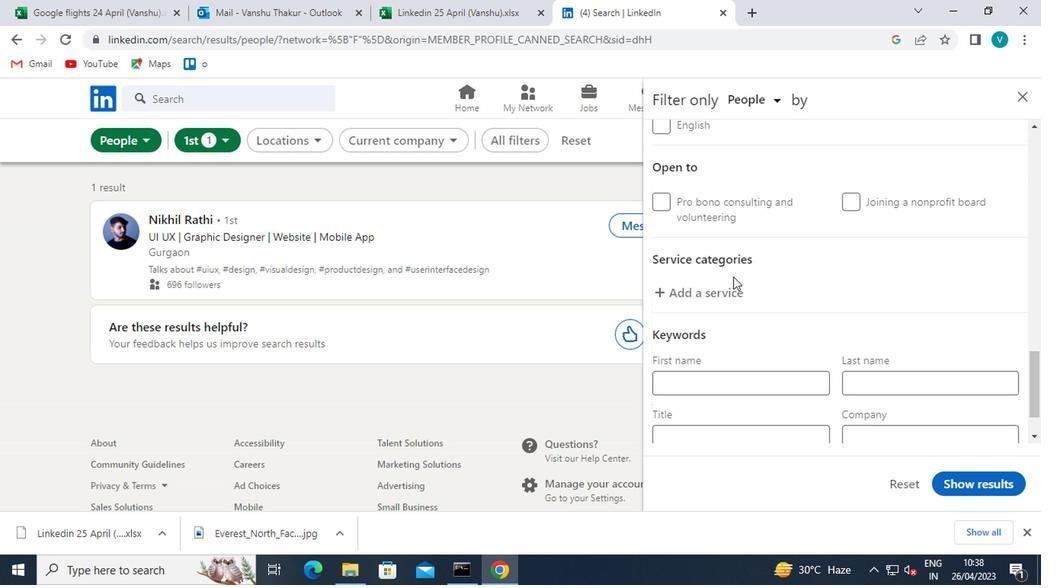 
Action: Mouse pressed left at (709, 286)
Screenshot: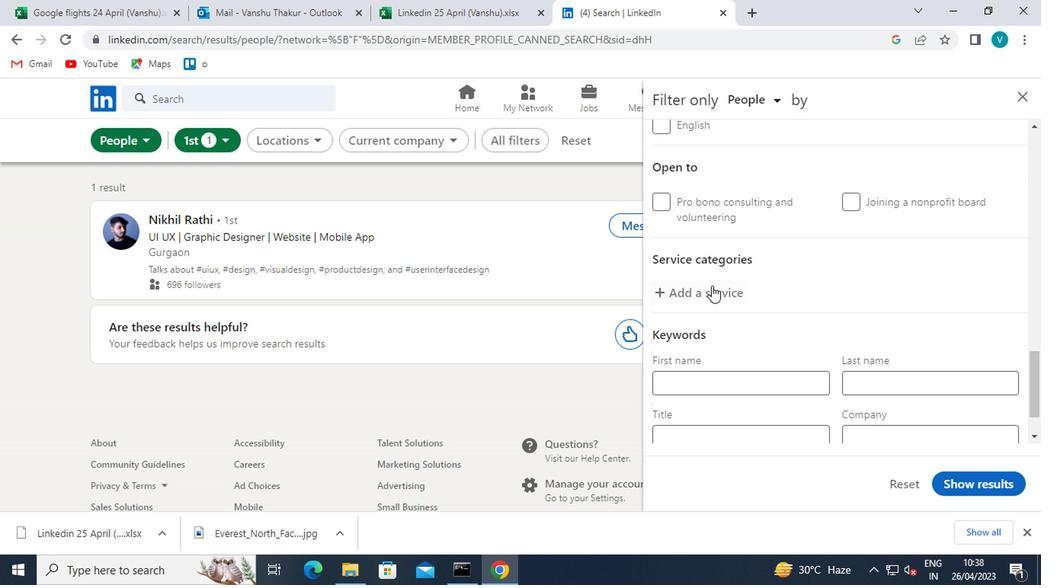 
Action: Key pressed <Key.shift>DIGITAL<Key.space><Key.shift>MARKETING<Key.space>
Screenshot: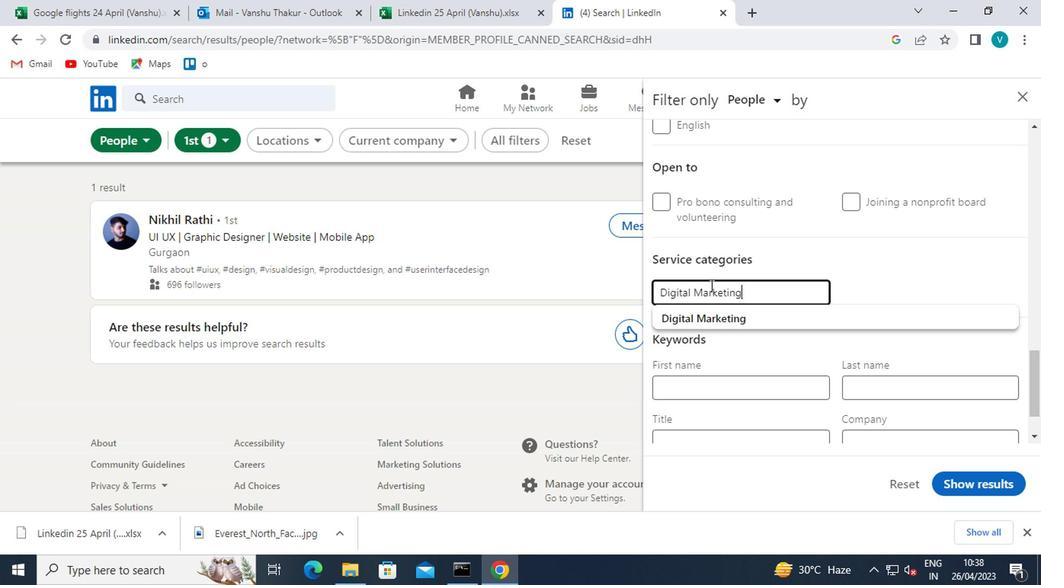
Action: Mouse moved to (726, 314)
Screenshot: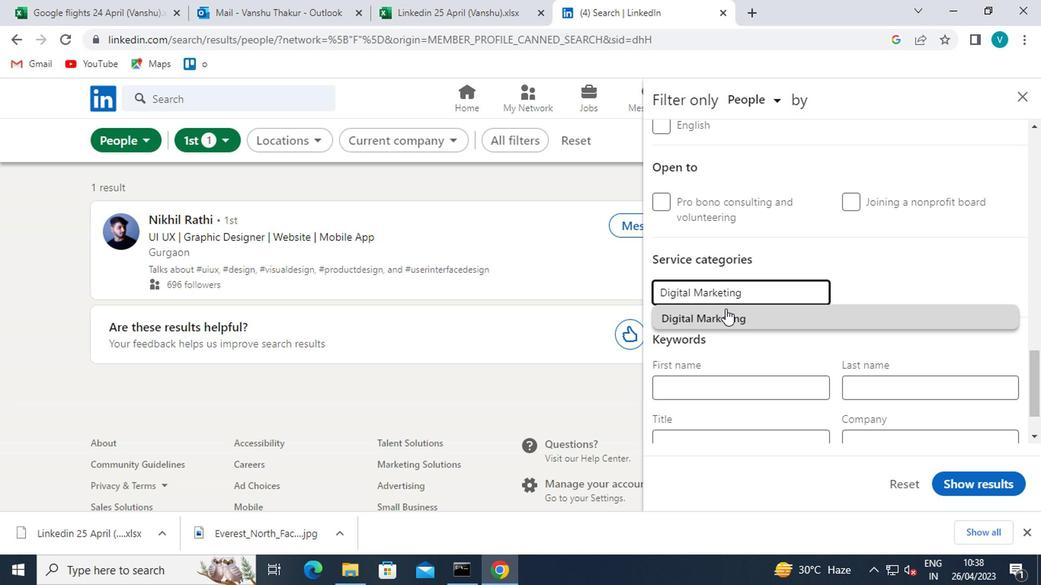
Action: Mouse pressed left at (726, 314)
Screenshot: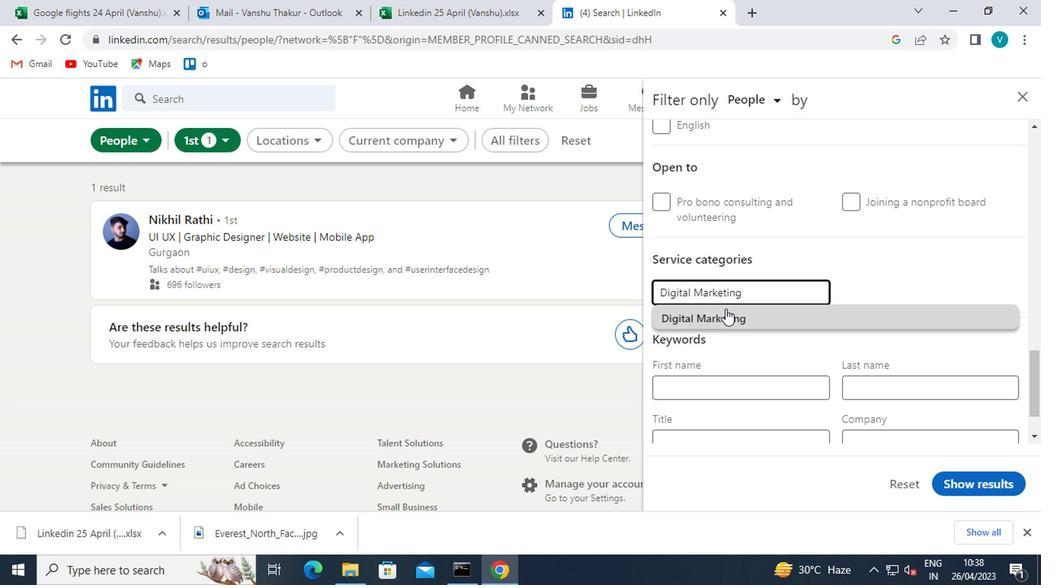 
Action: Mouse scrolled (726, 313) with delta (0, -1)
Screenshot: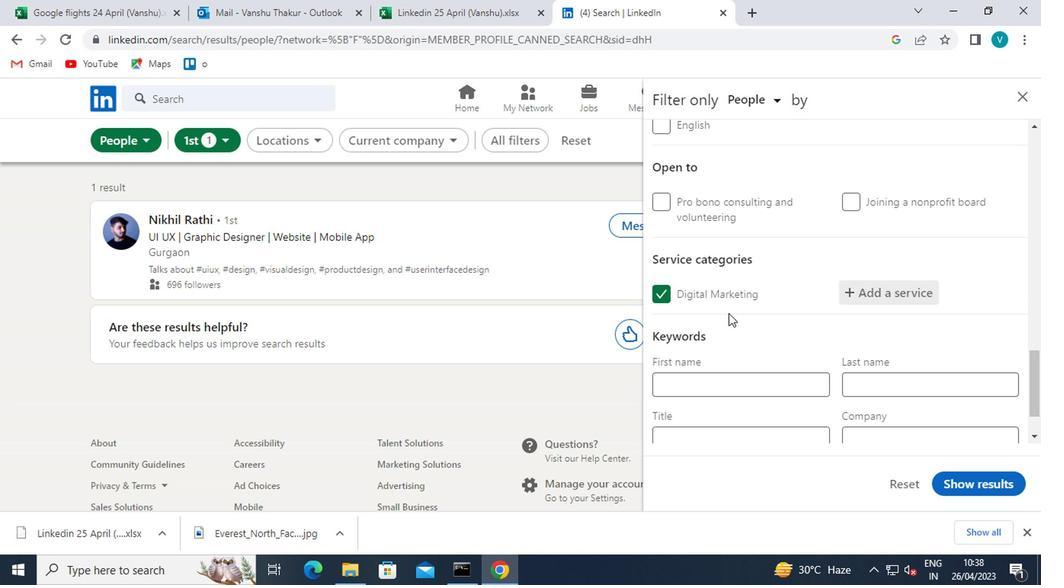 
Action: Mouse scrolled (726, 313) with delta (0, -1)
Screenshot: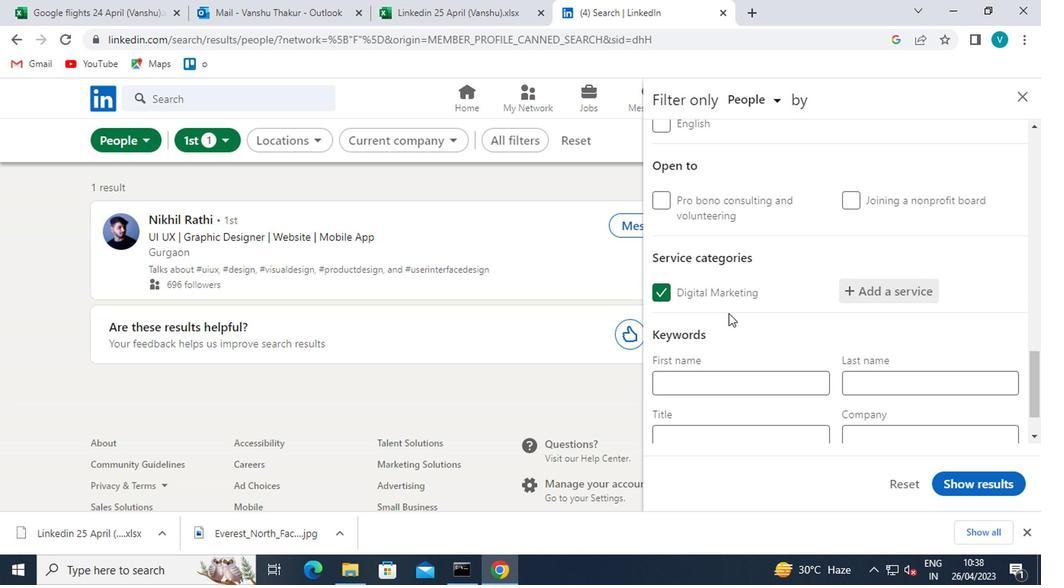 
Action: Mouse moved to (719, 362)
Screenshot: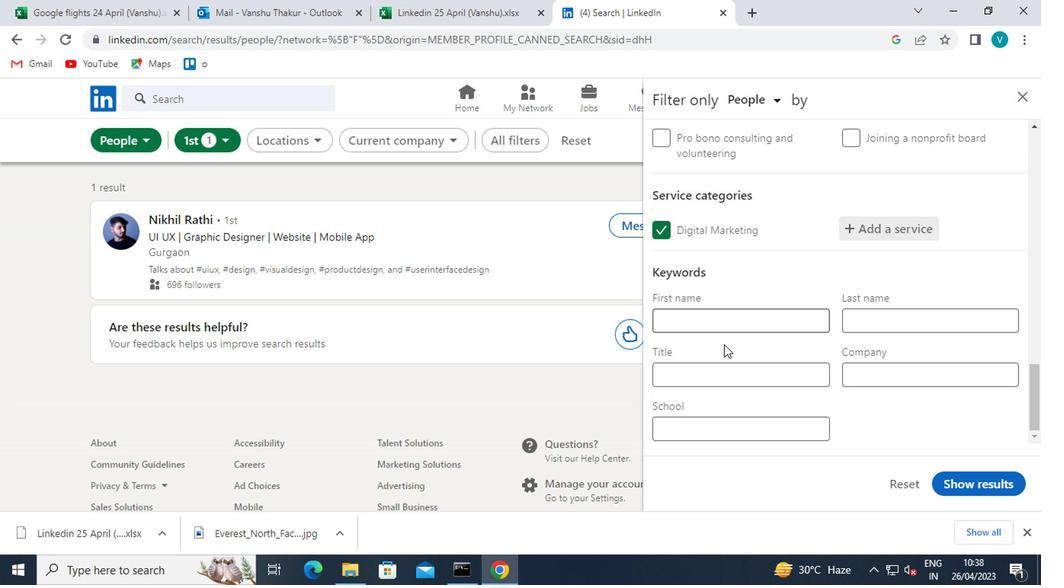 
Action: Mouse pressed left at (719, 362)
Screenshot: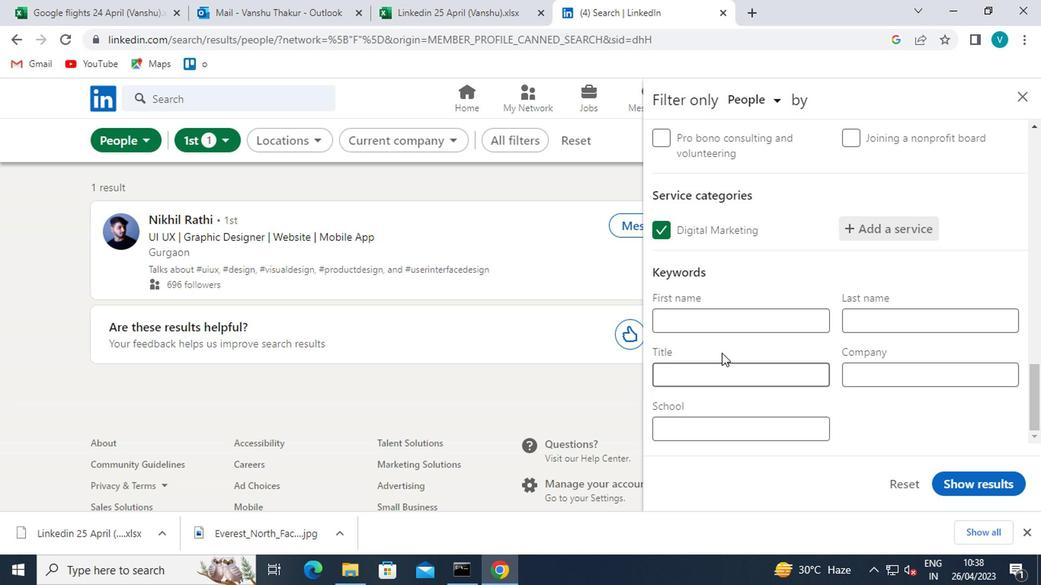 
Action: Mouse moved to (719, 363)
Screenshot: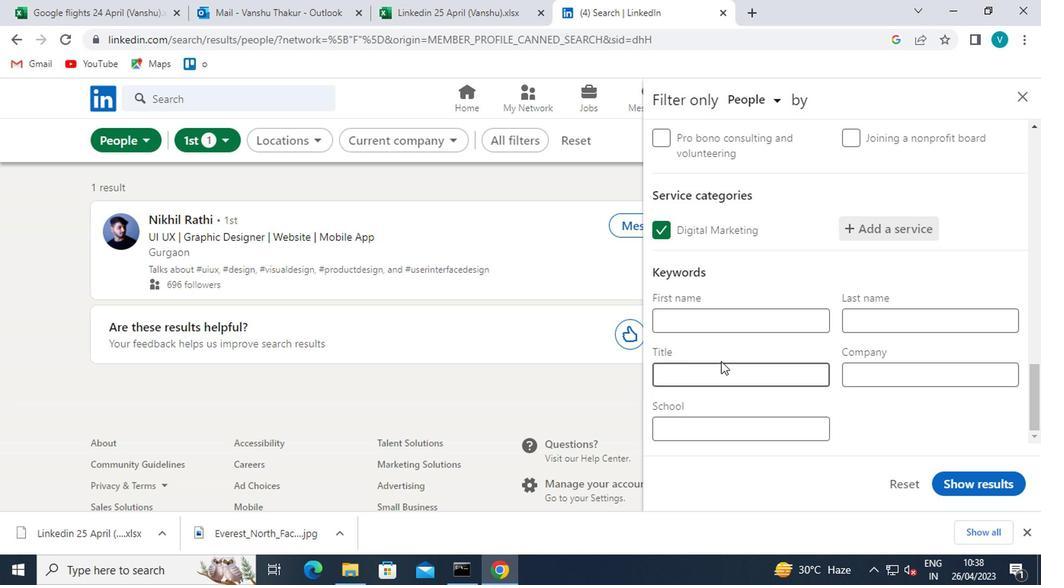 
Action: Key pressed <Key.shift>HEAVY<Key.space><Key.shift>EQUIPMENT<Key.space><Key.shift>OPERATOR<Key.space>
Screenshot: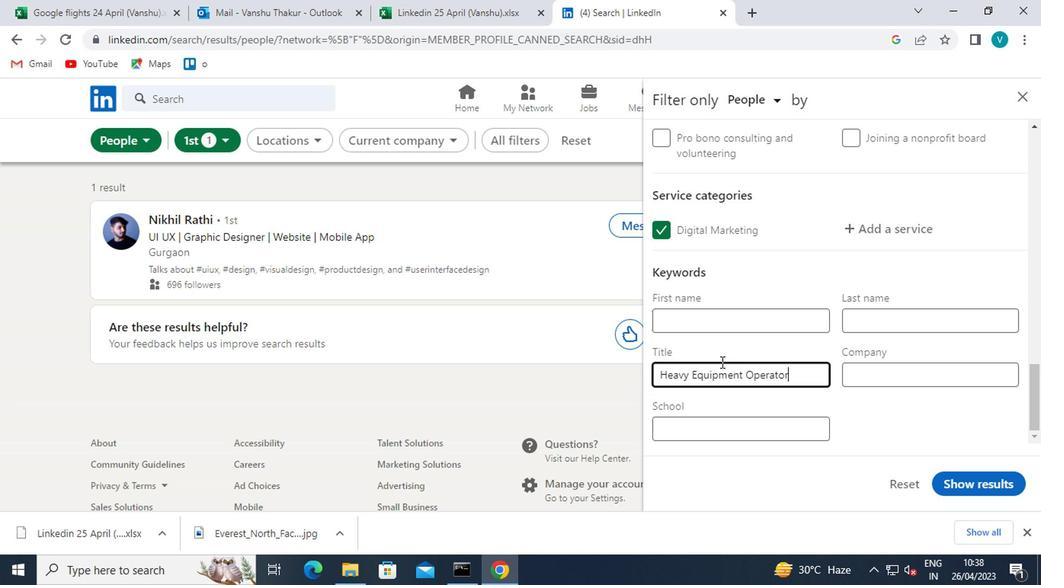 
Action: Mouse moved to (962, 495)
Screenshot: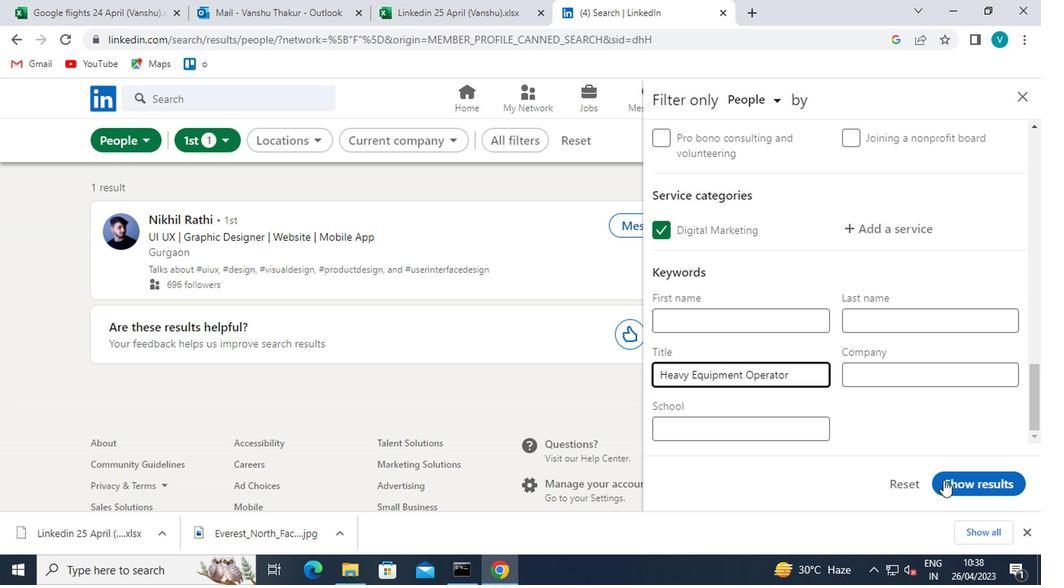 
Action: Mouse pressed left at (962, 495)
Screenshot: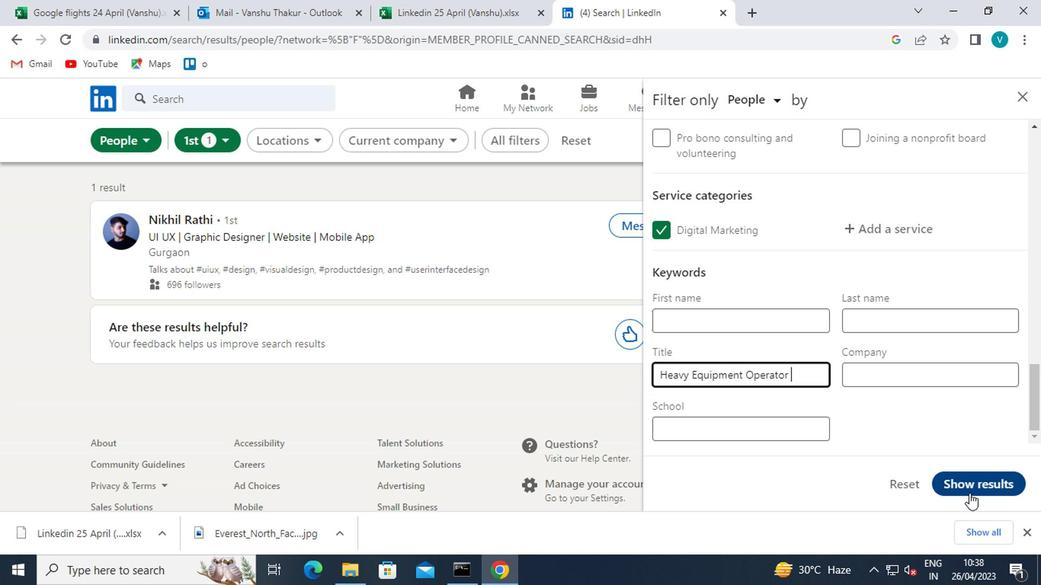 
